 Task: Plan a one-on-one review with your manager on Wednesday.
Action: Mouse moved to (297, 166)
Screenshot: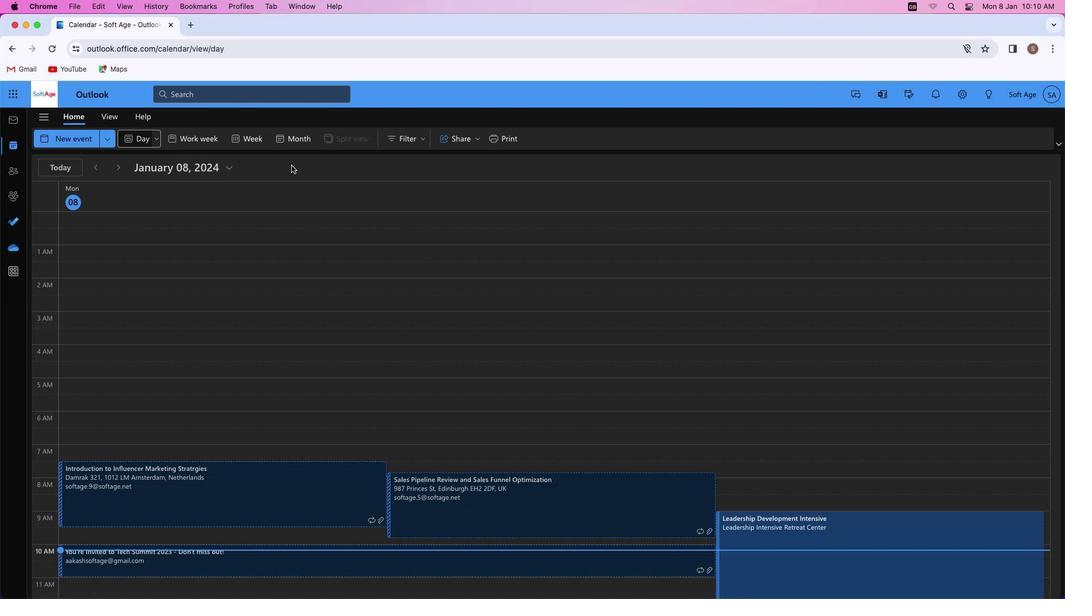 
Action: Mouse pressed left at (297, 166)
Screenshot: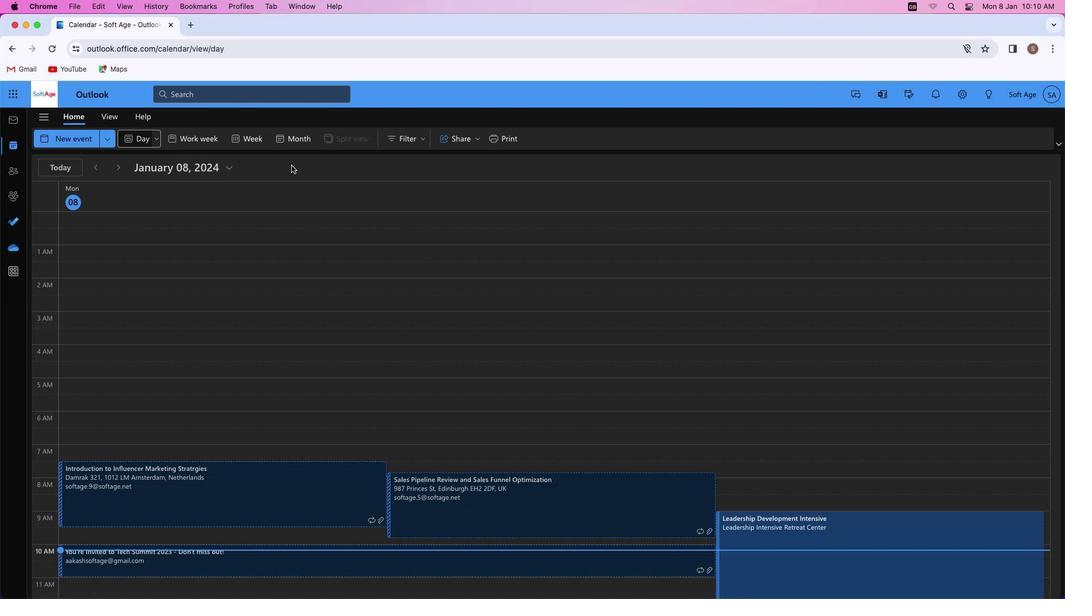 
Action: Mouse moved to (72, 138)
Screenshot: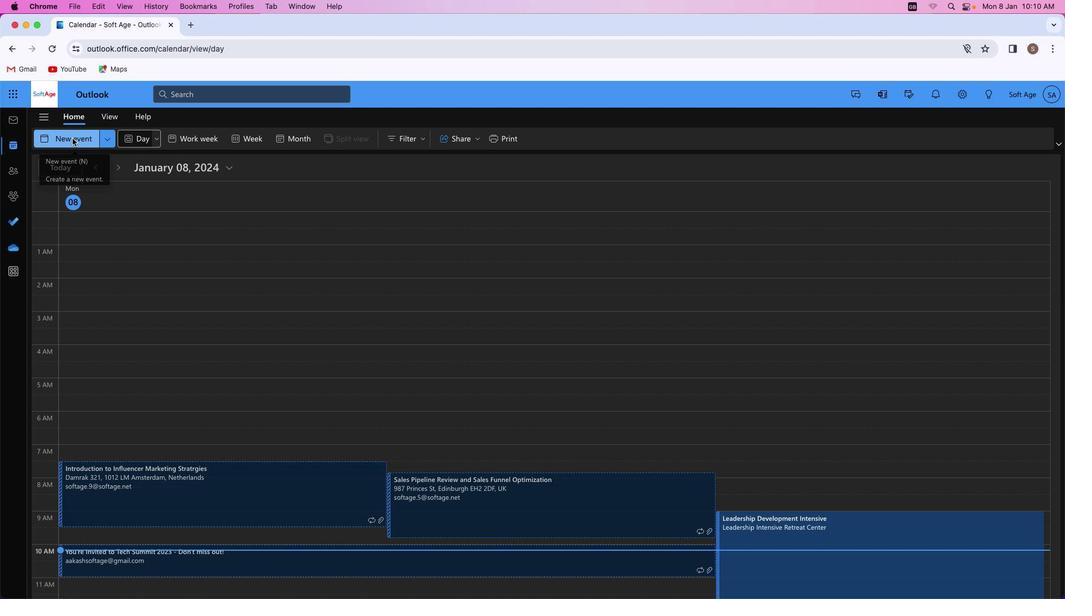 
Action: Mouse pressed left at (72, 138)
Screenshot: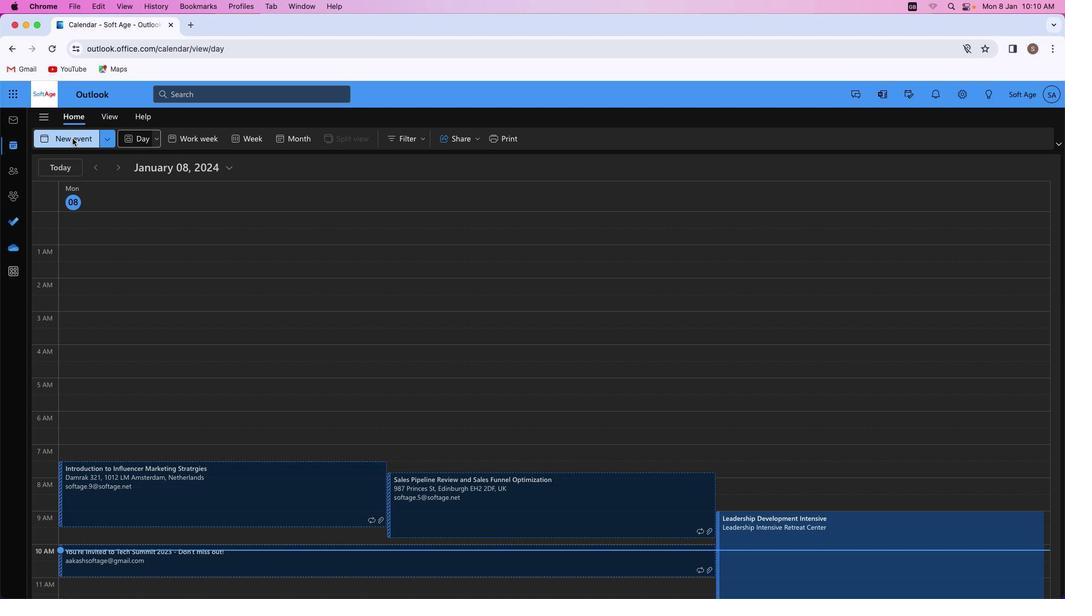 
Action: Mouse moved to (290, 204)
Screenshot: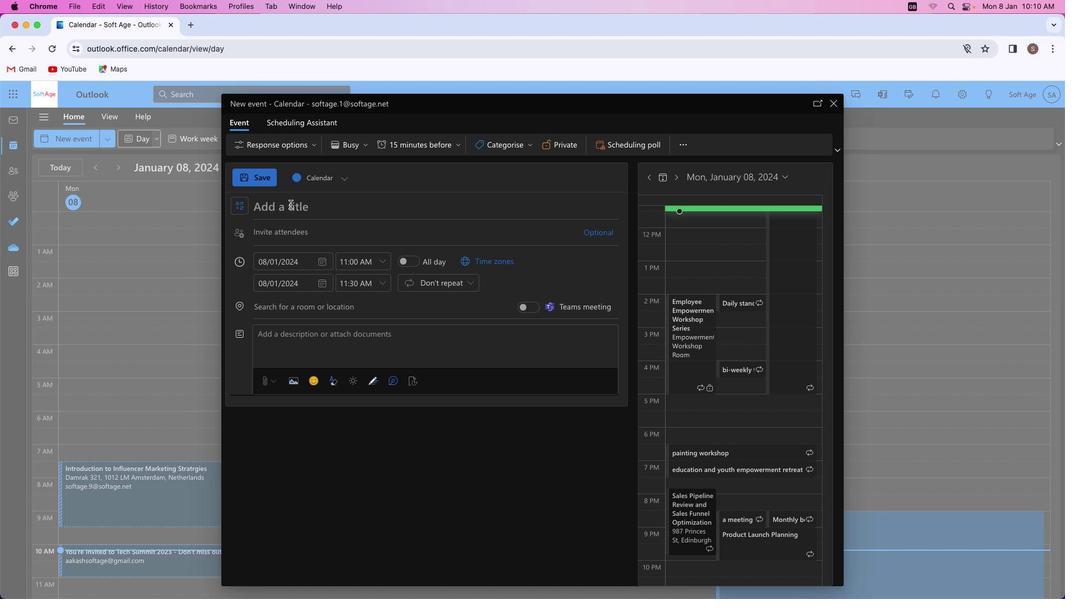 
Action: Key pressed Key.shift_r'M''i''d''w''e''e''k'Key.spaceKey.shift'S''y''n''c'Key.spaceKey.shift'S''e''s''s''i''o''n'Key.space'w''i''t''h'Key.spaceKey.shift_r'M''a''n''a''g''e''r'
Screenshot: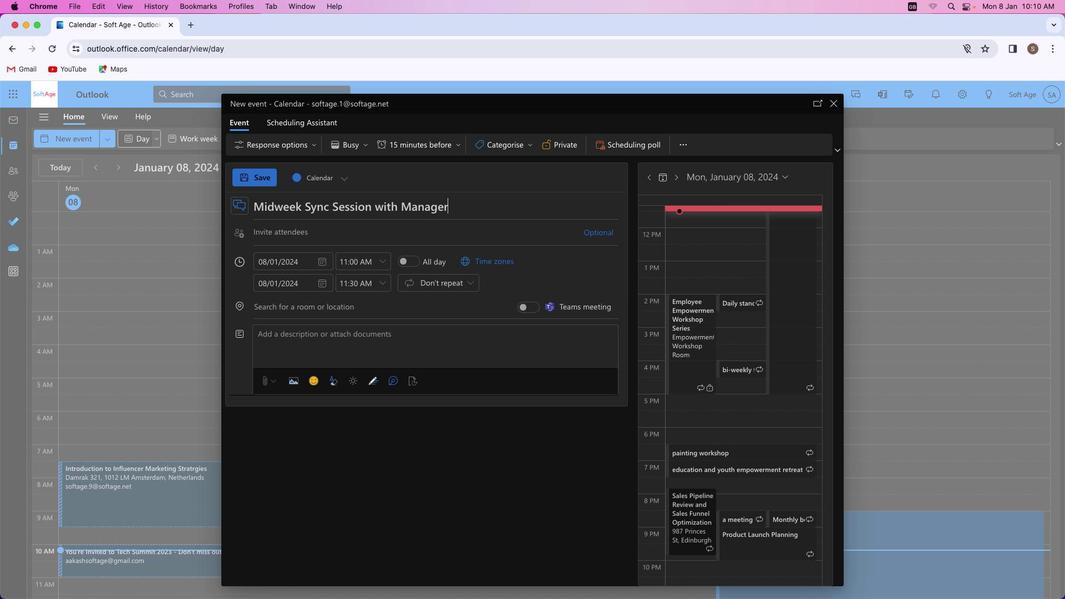 
Action: Mouse moved to (432, 283)
Screenshot: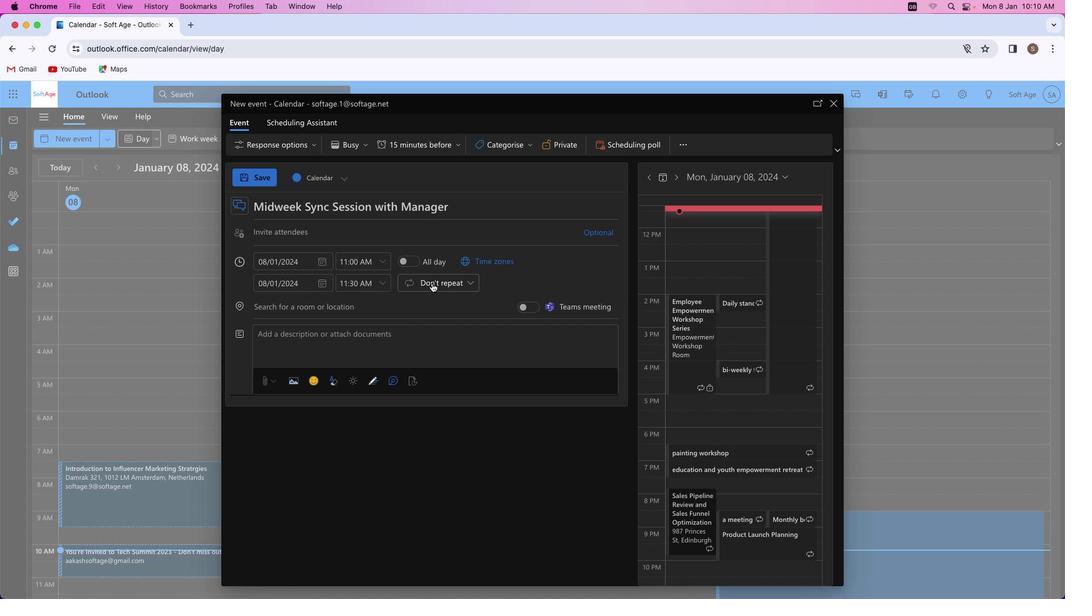
Action: Mouse pressed left at (432, 283)
Screenshot: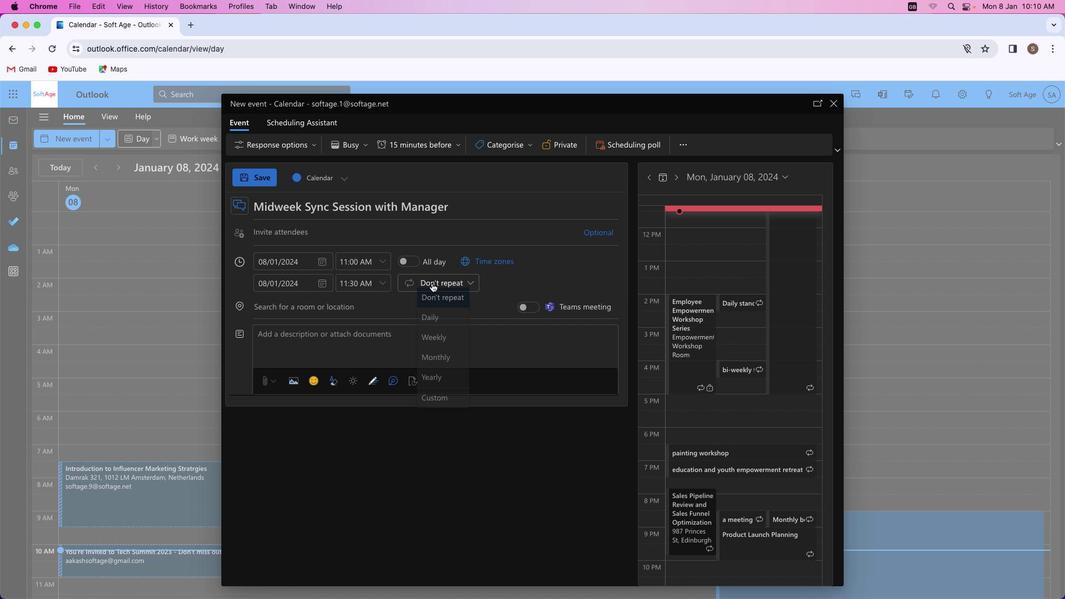 
Action: Mouse moved to (449, 402)
Screenshot: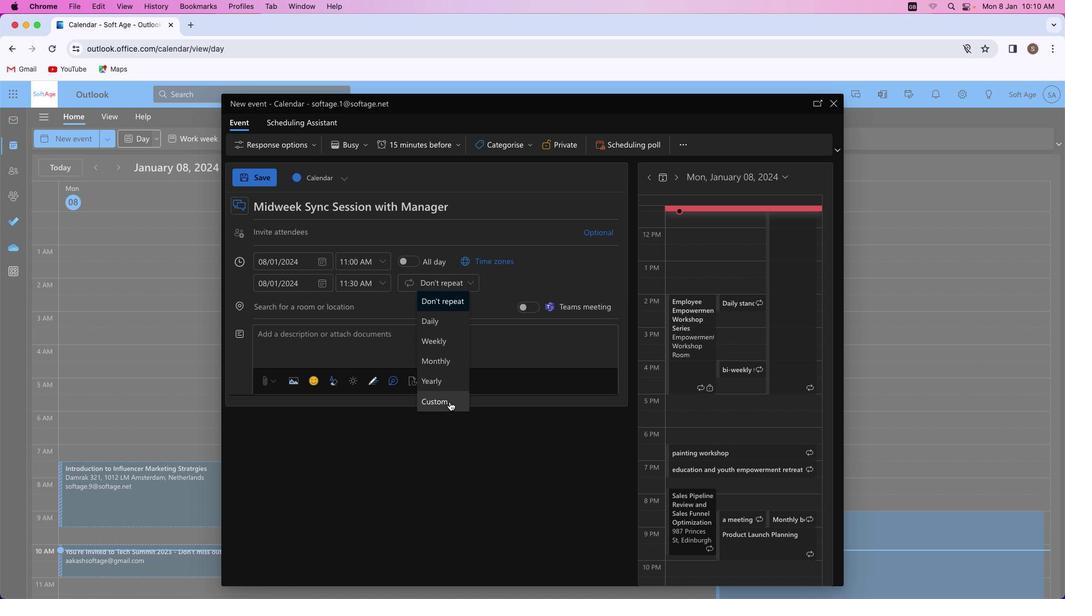 
Action: Mouse pressed left at (449, 402)
Screenshot: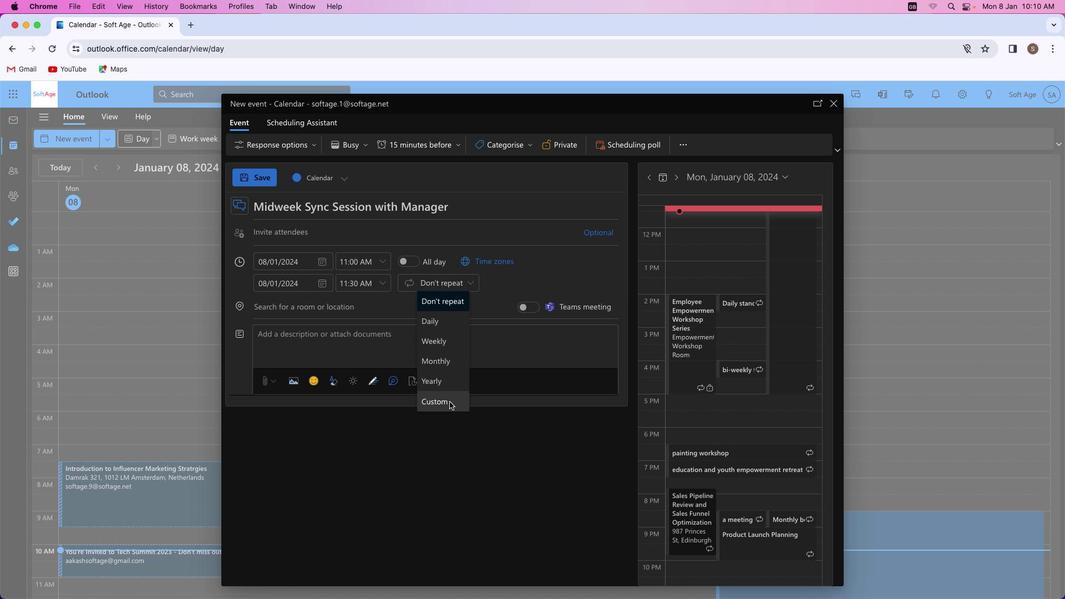 
Action: Mouse moved to (516, 351)
Screenshot: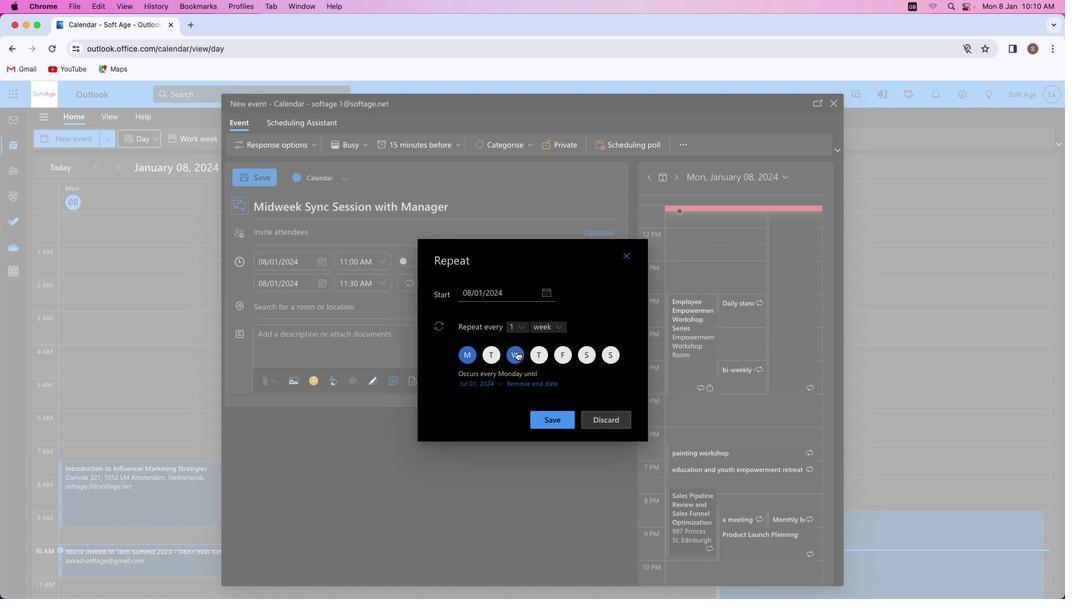 
Action: Mouse pressed left at (516, 351)
Screenshot: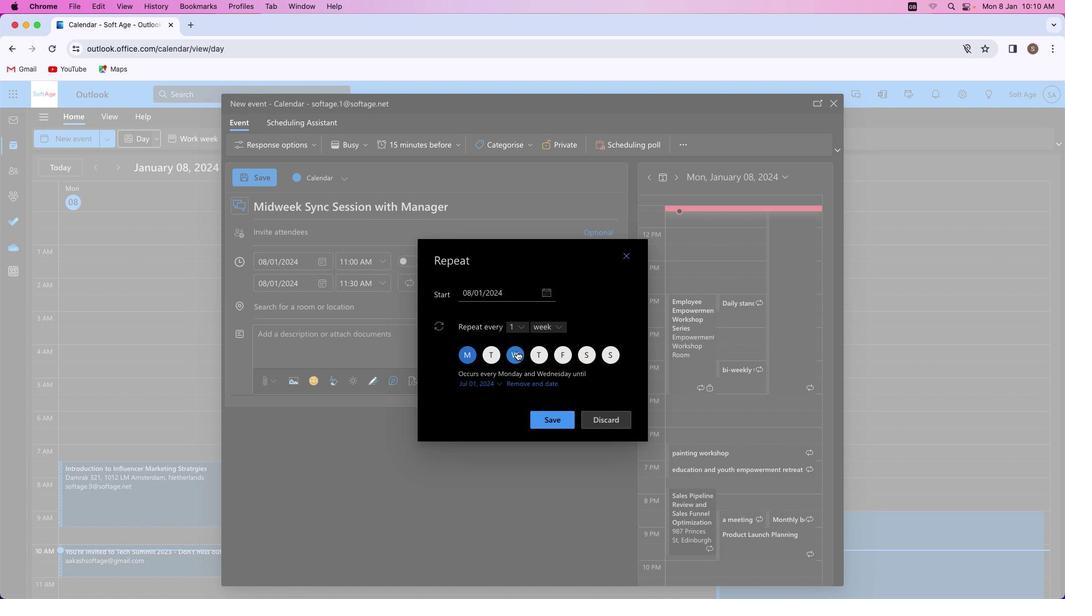 
Action: Mouse moved to (545, 416)
Screenshot: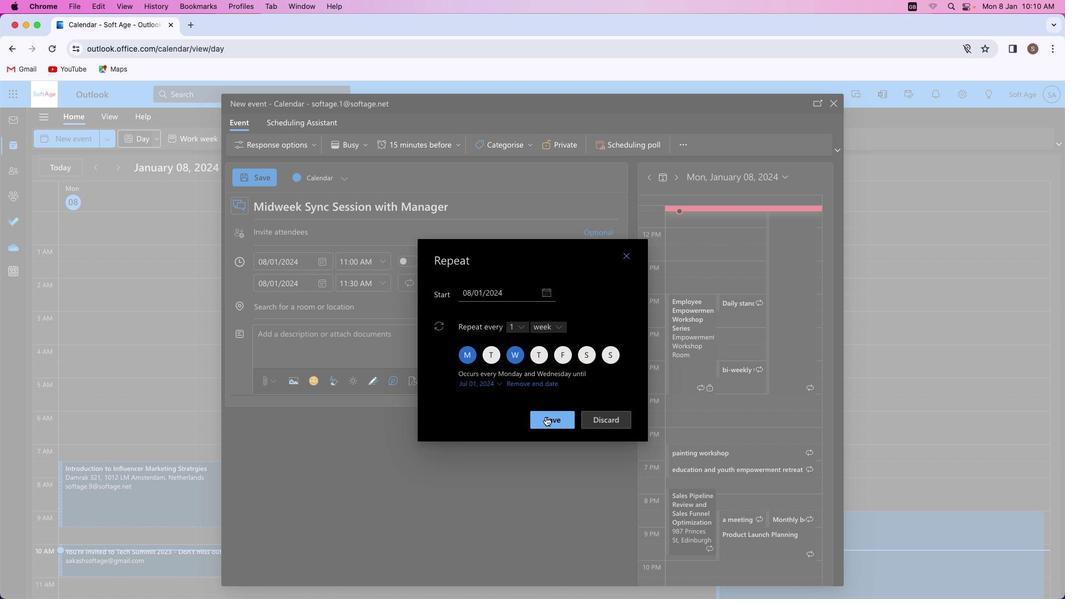 
Action: Mouse pressed left at (545, 416)
Screenshot: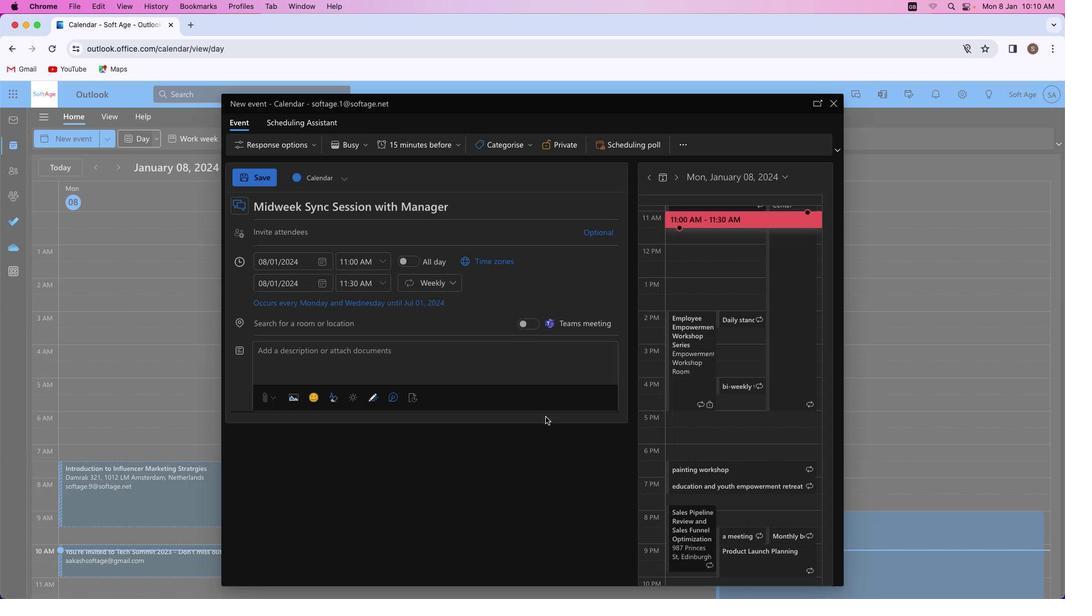 
Action: Mouse moved to (442, 280)
Screenshot: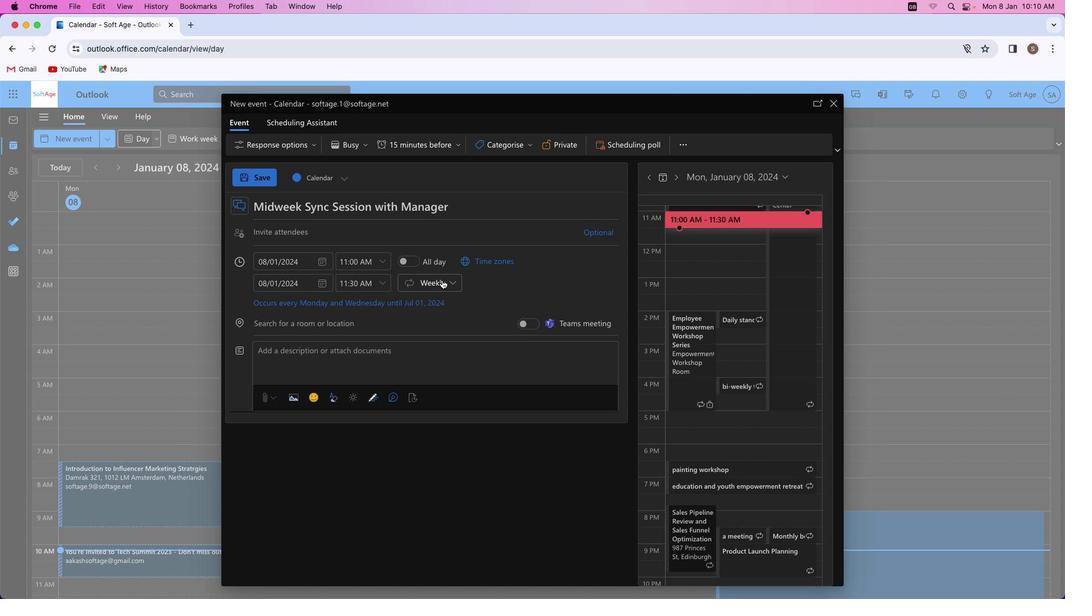 
Action: Mouse pressed left at (442, 280)
Screenshot: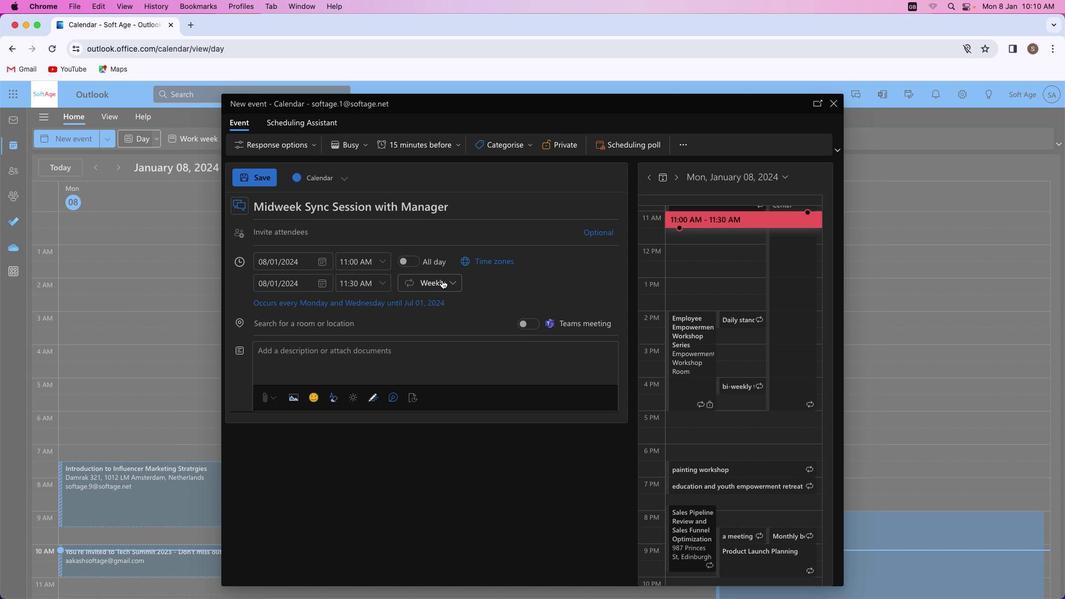 
Action: Mouse moved to (438, 399)
Screenshot: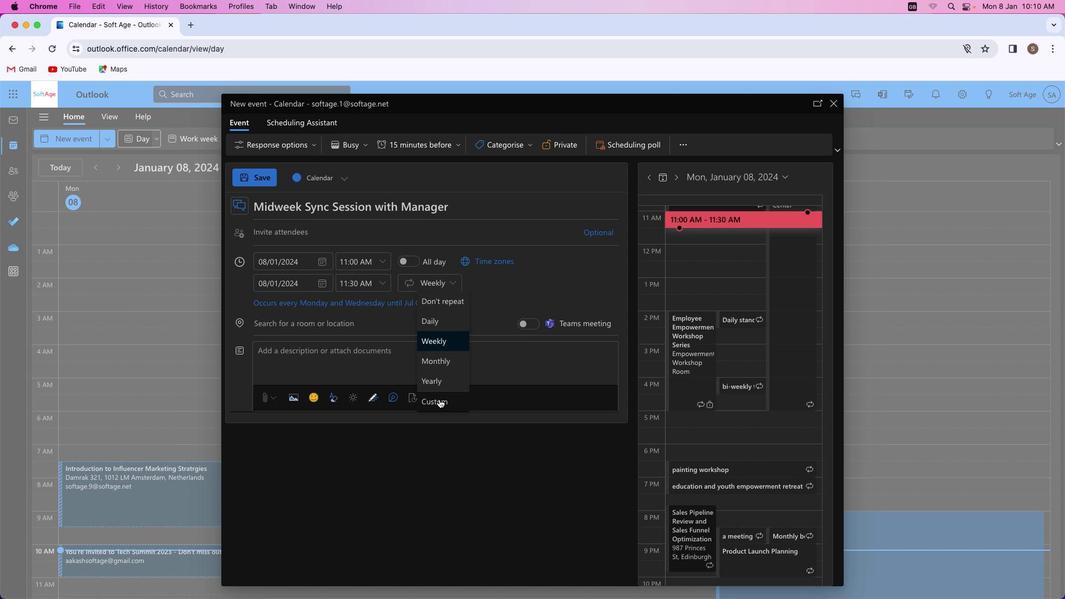 
Action: Mouse pressed left at (438, 399)
Screenshot: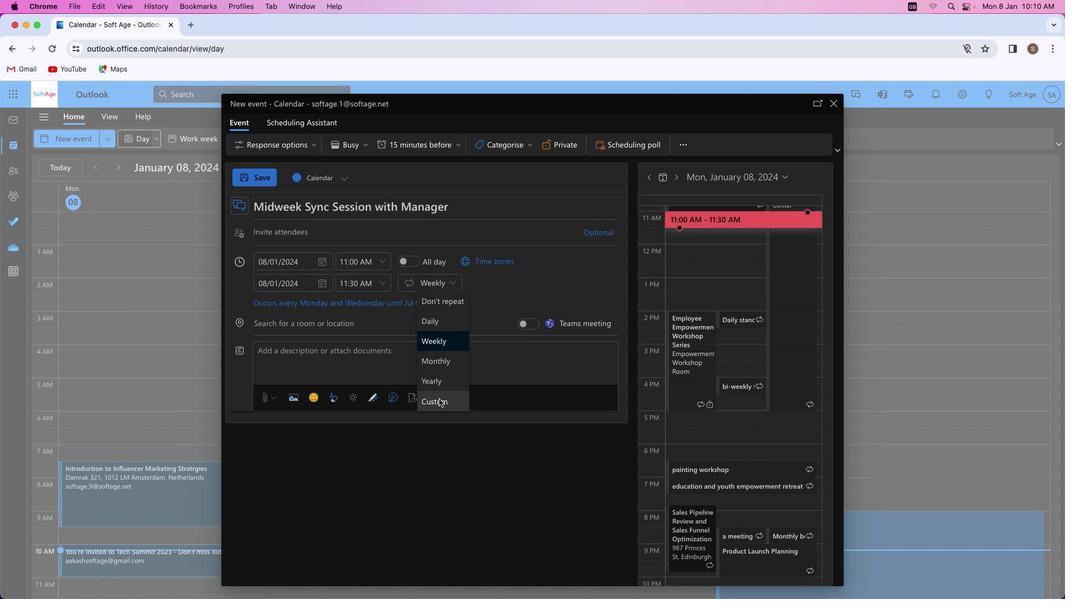 
Action: Mouse moved to (467, 359)
Screenshot: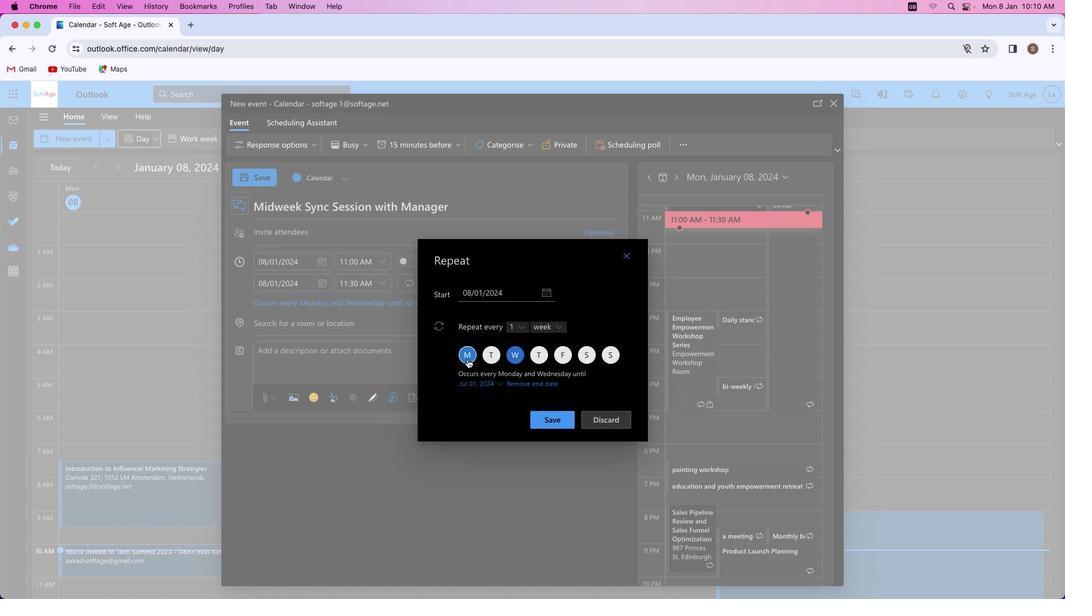 
Action: Mouse pressed left at (467, 359)
Screenshot: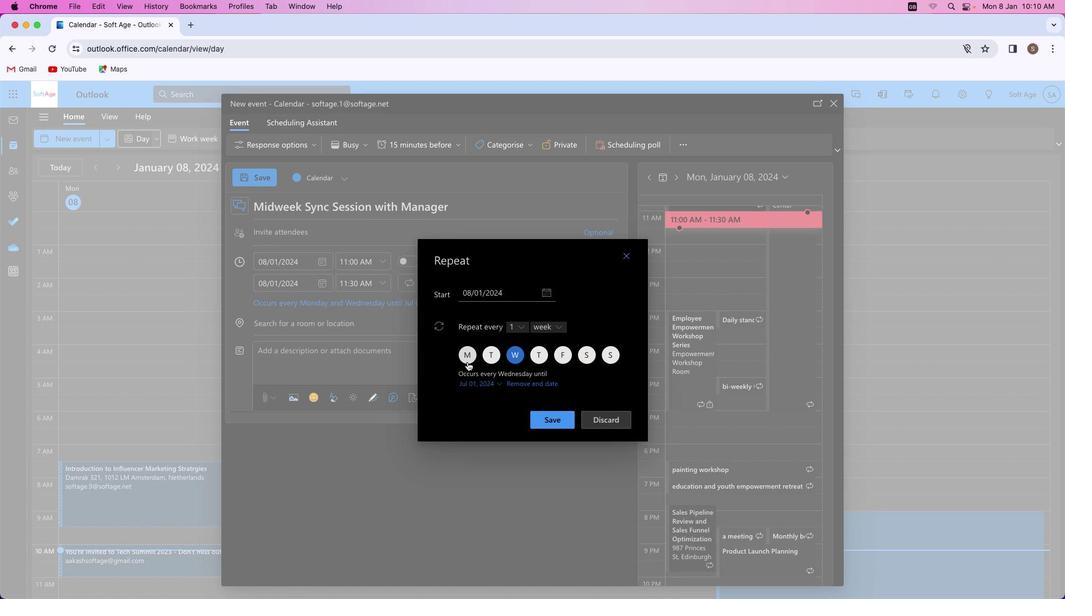 
Action: Mouse moved to (543, 418)
Screenshot: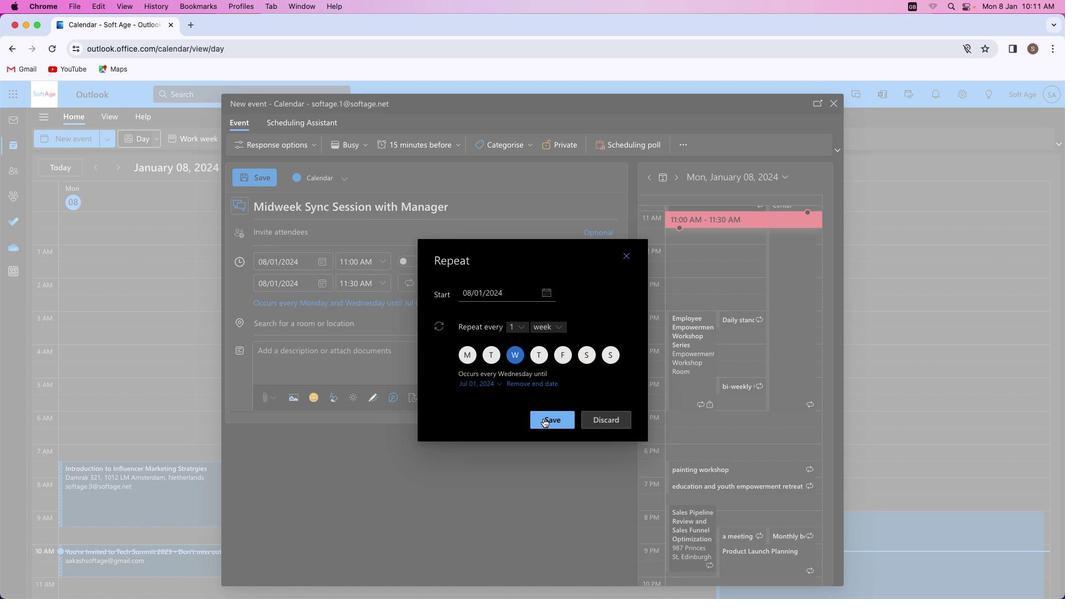 
Action: Mouse pressed left at (543, 418)
Screenshot: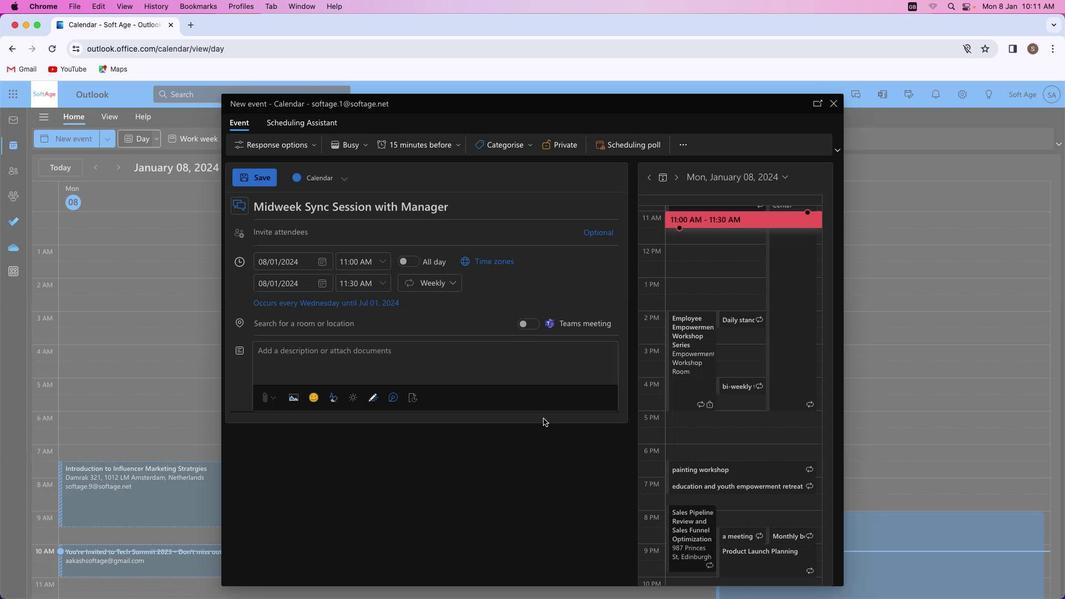 
Action: Mouse moved to (361, 352)
Screenshot: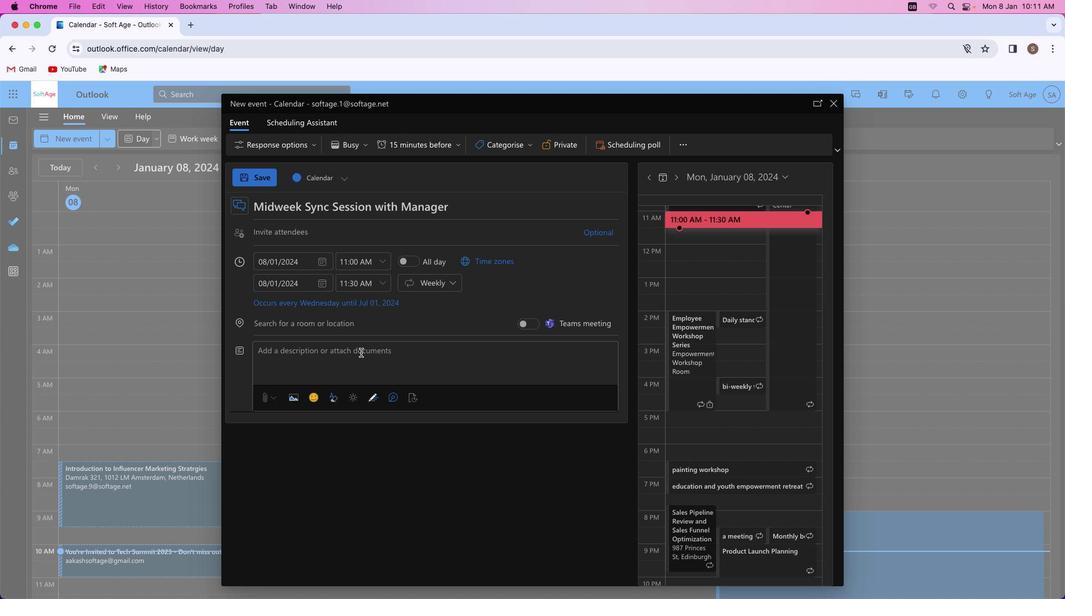 
Action: Mouse pressed left at (361, 352)
Screenshot: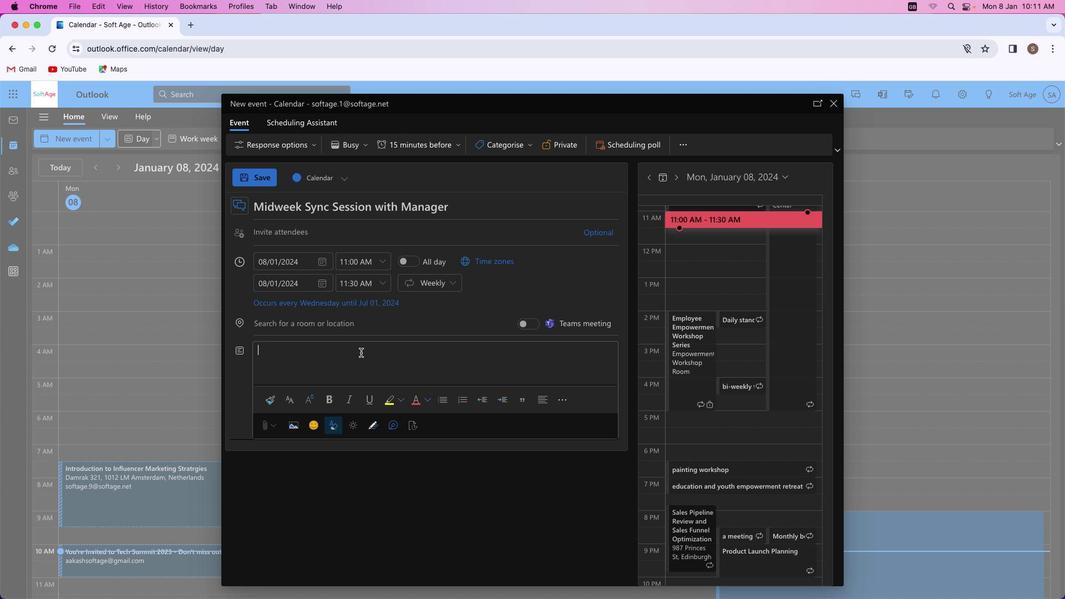 
Action: Key pressed Key.shift'E''l''e''v''a''t''e'Key.space'y''o''u''r'Key.space'p''r''o''f''e''s''s''i''o''n''a''l'Key.space'j''o''u''r''n''e''y'Key.space'w''i''t''h'Key.space'a'Key.space'f''o''c''u''s''e''d'Key.space'o''n''e''-''o''n''-''o''n''e'Key.space'r''e''v''i''e''w'Key.space'w''i''t''h'Key.space'y''o''u''r'Key.space'm''a''n''a''g''e''r'Key.space'e''v''e''r''y'Key.spaceKey.shift'W''e''d''n''e''s''d''a''y''.'Key.spaceKey.shift'C''o''l''l''a''b''o''r''a''t''e'','Key.space's'Key.backspace'd''i''s''c''u''s''s'Key.space'g''o''a''l''s'','Key.space'a''n''d'Key.space'g''a''i''n'Key.space'v''a''l''u''a''b''l''e'Key.space'i''n''s''i''g''h''t''s'Key.space'f''o''r'Key.space'g''r''o''w''t''h'Key.space'a''n''d'Key.space's''u''c''c''e''s''s''.'
Screenshot: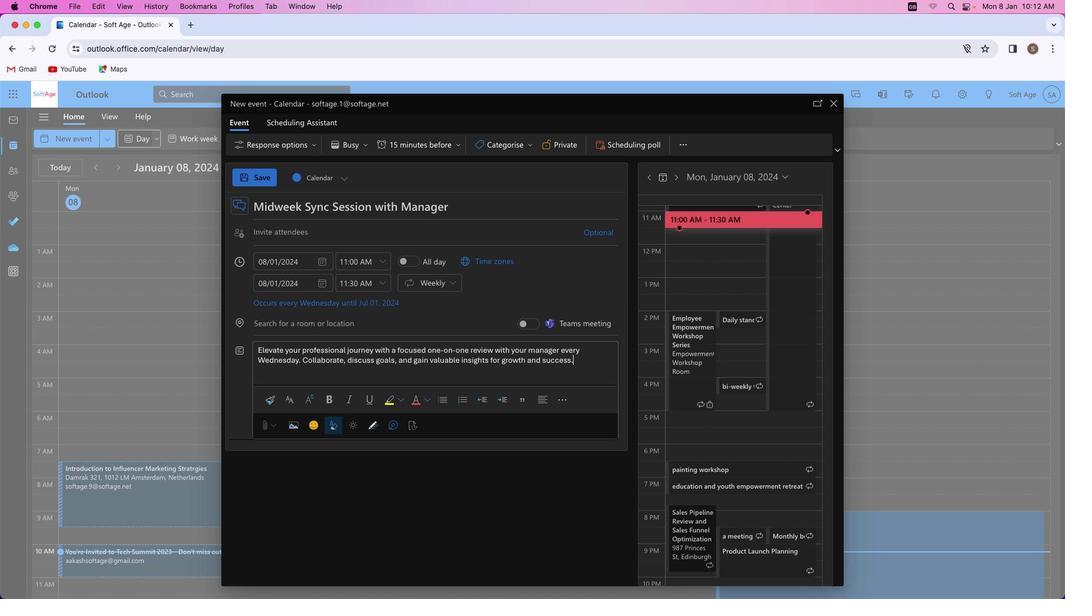 
Action: Mouse moved to (427, 350)
Screenshot: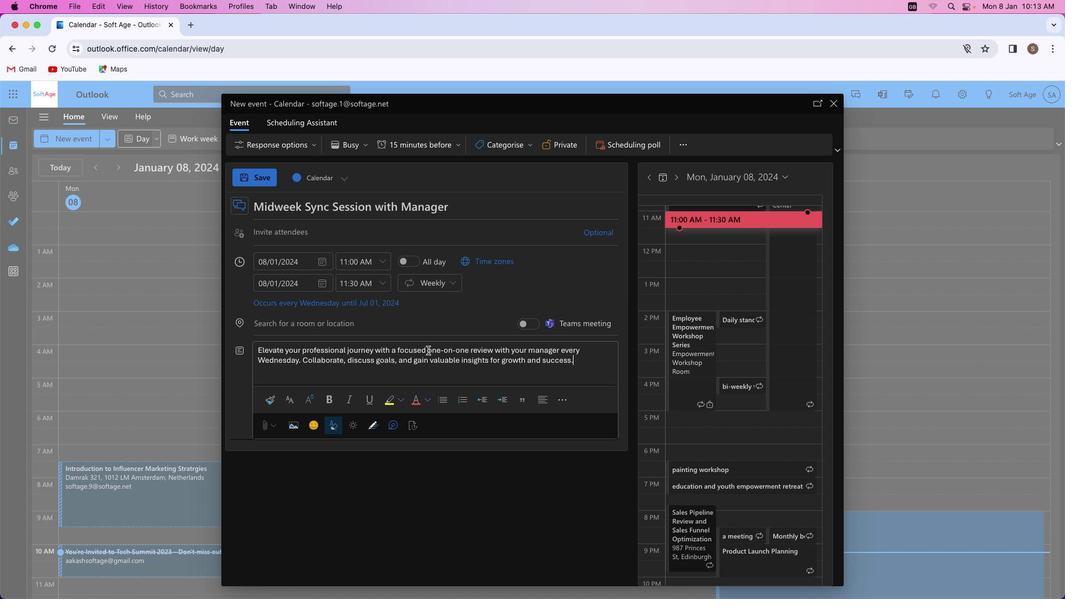 
Action: Mouse pressed left at (427, 350)
Screenshot: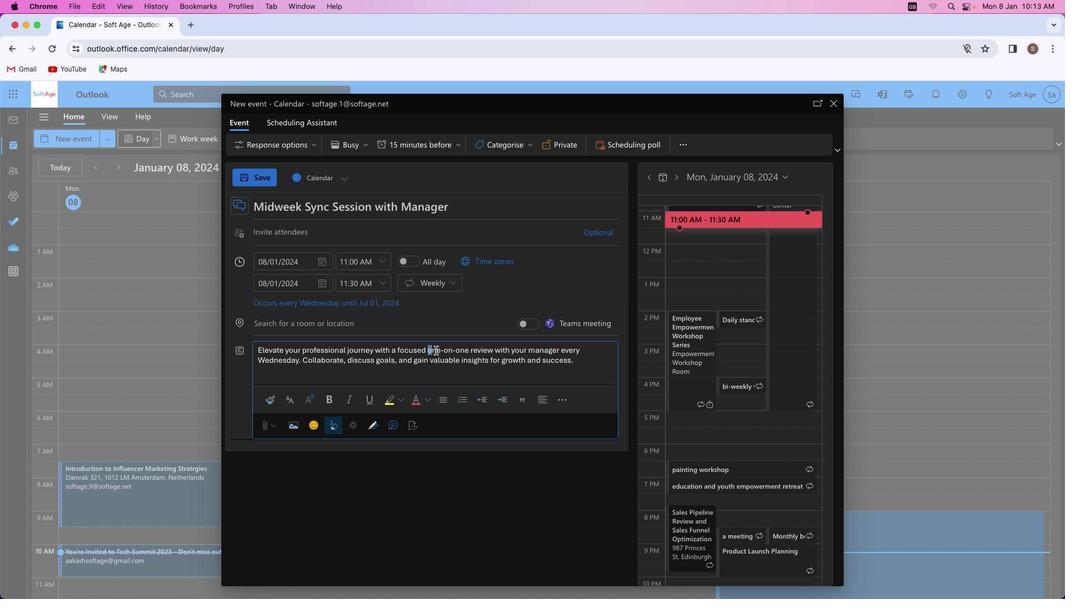 
Action: Mouse moved to (328, 402)
Screenshot: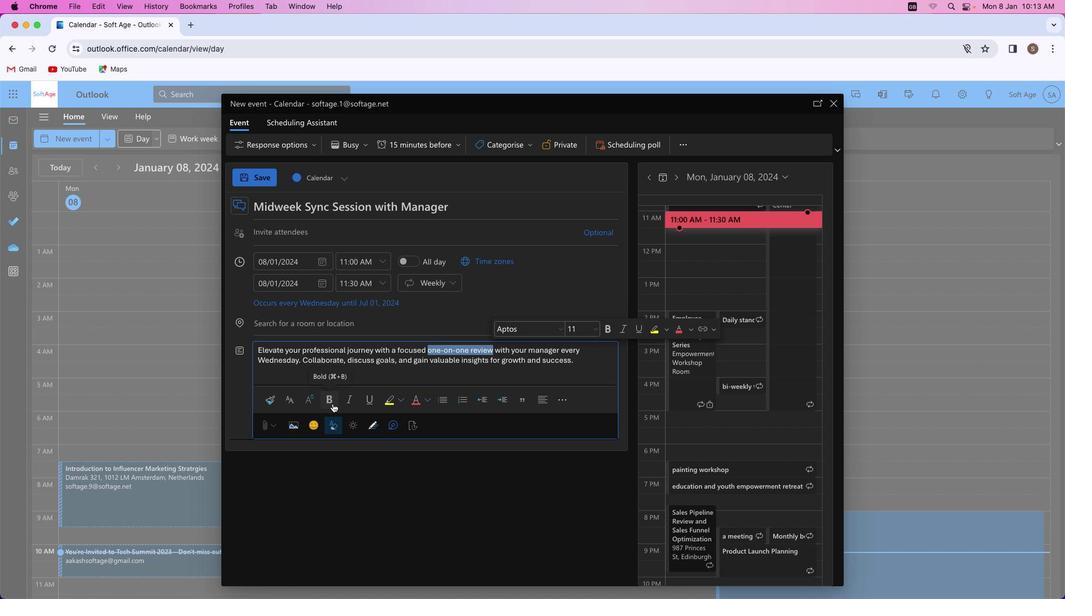 
Action: Mouse pressed left at (328, 402)
Screenshot: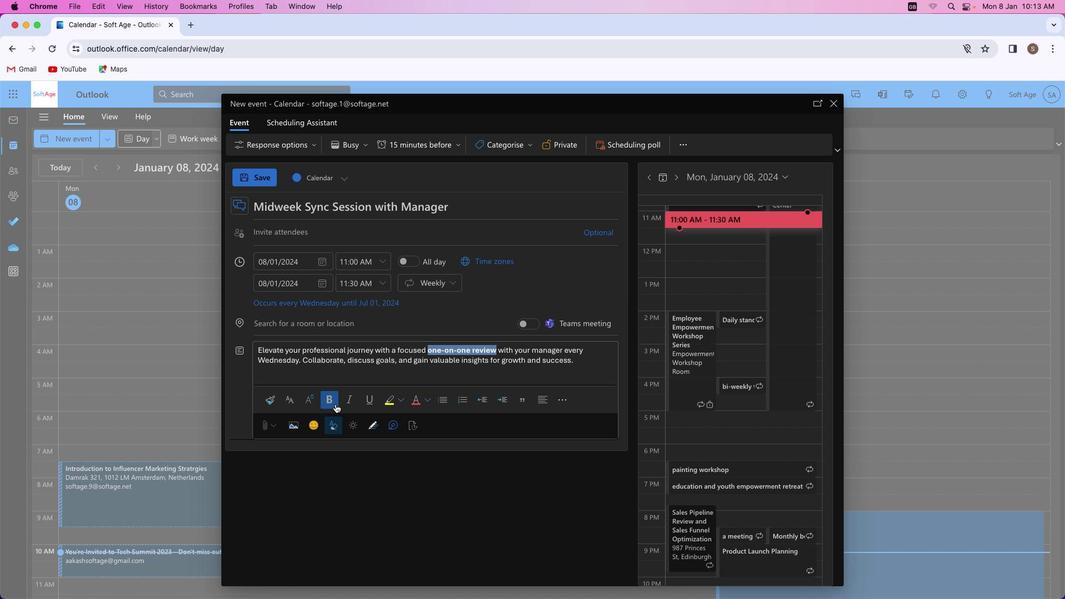 
Action: Mouse moved to (346, 401)
Screenshot: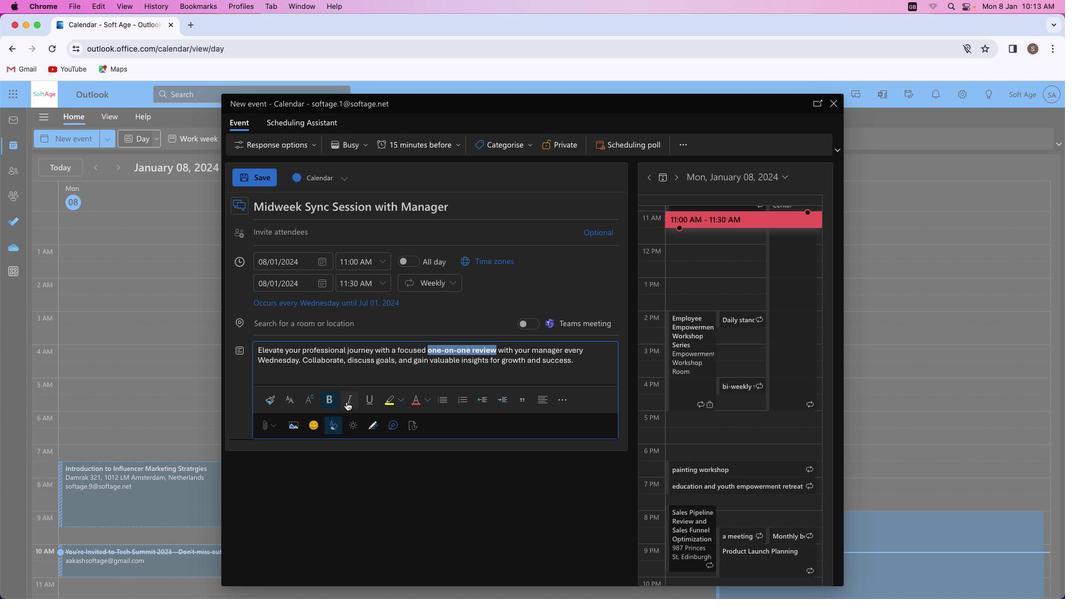 
Action: Mouse pressed left at (346, 401)
Screenshot: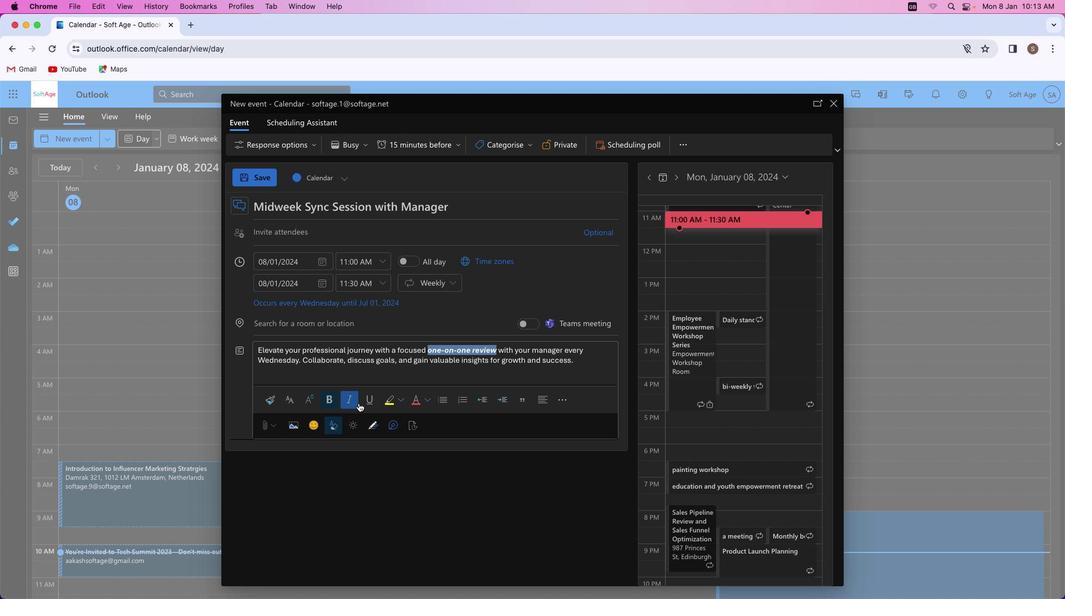 
Action: Mouse moved to (512, 372)
Screenshot: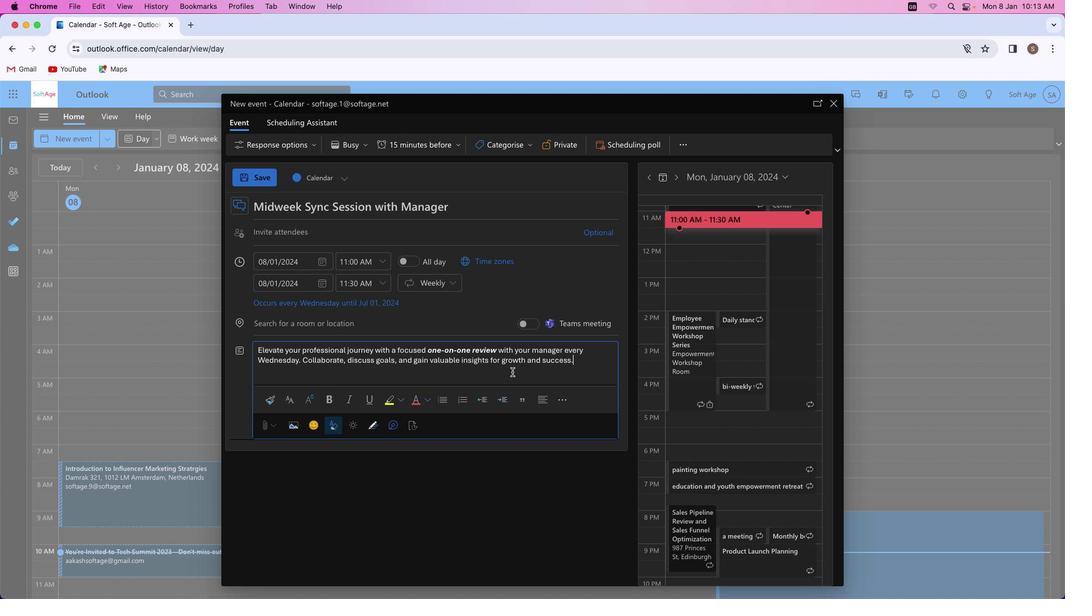 
Action: Mouse pressed left at (512, 372)
Screenshot: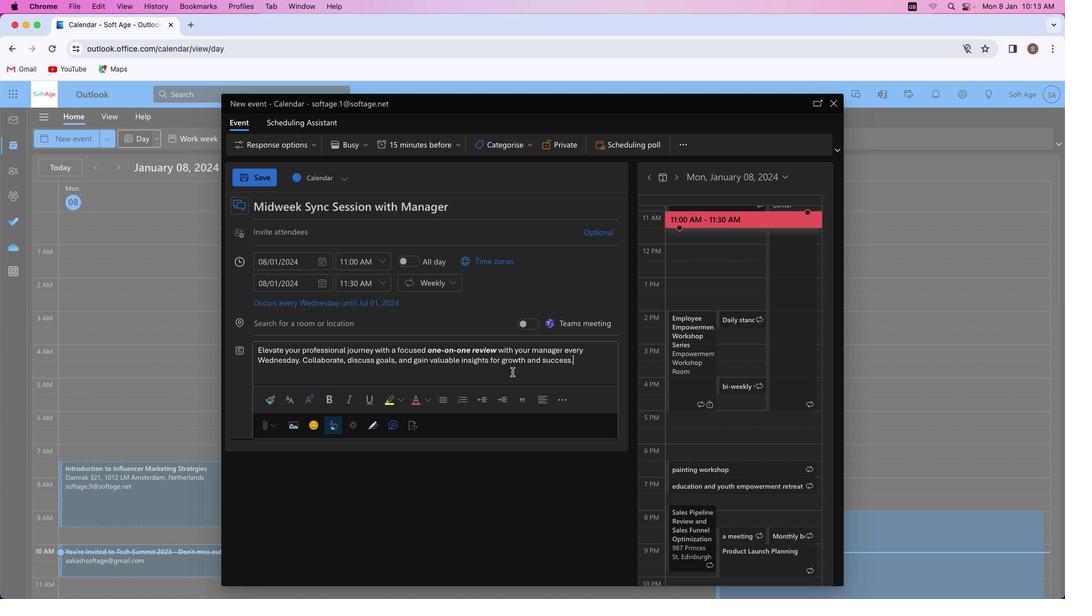 
Action: Mouse moved to (563, 348)
Screenshot: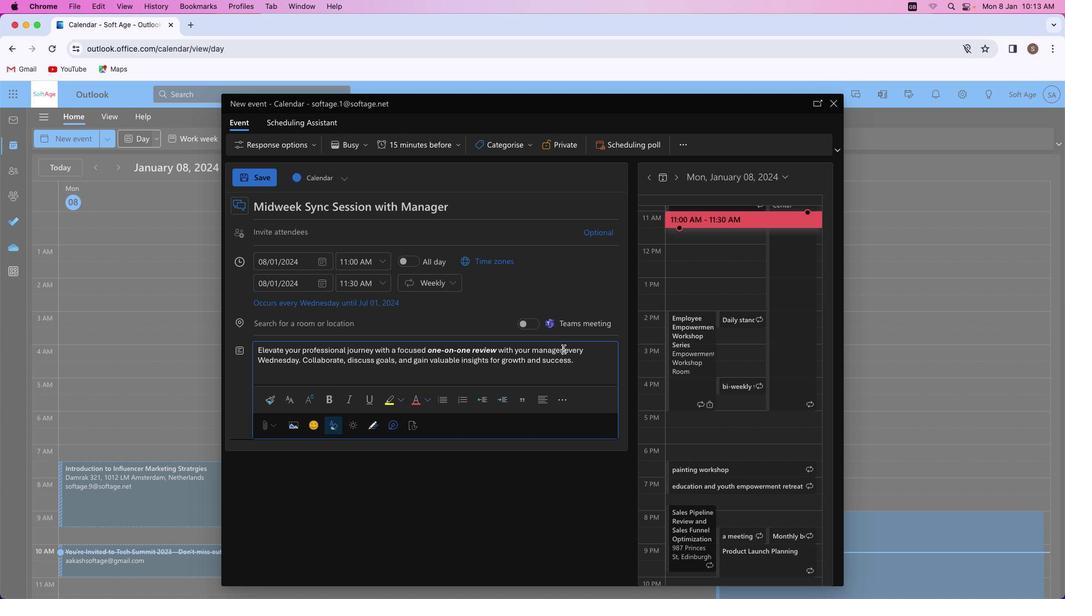 
Action: Mouse pressed left at (563, 348)
Screenshot: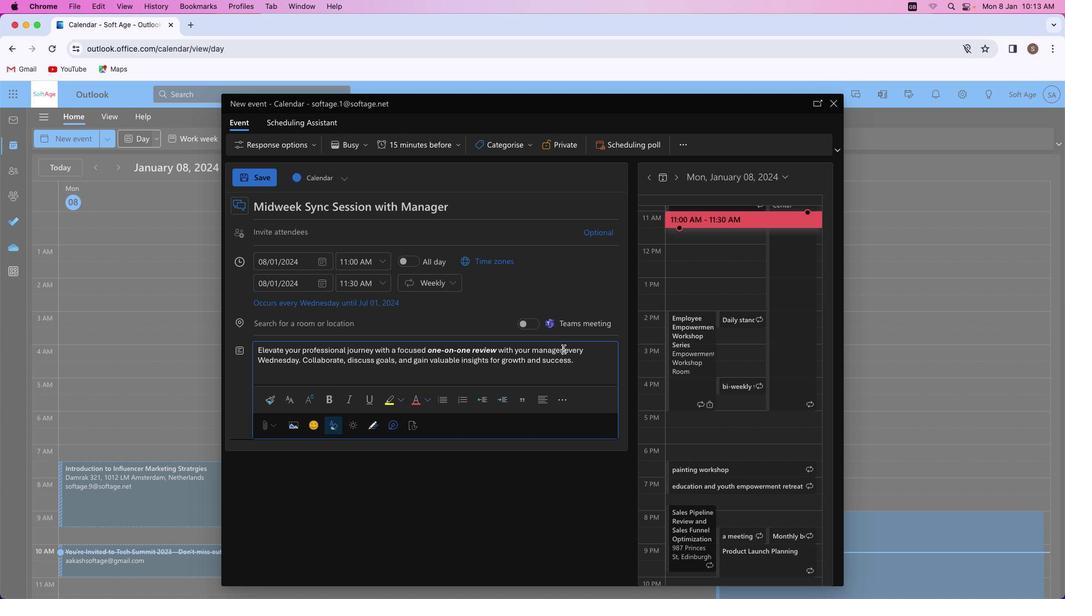 
Action: Mouse moved to (334, 401)
Screenshot: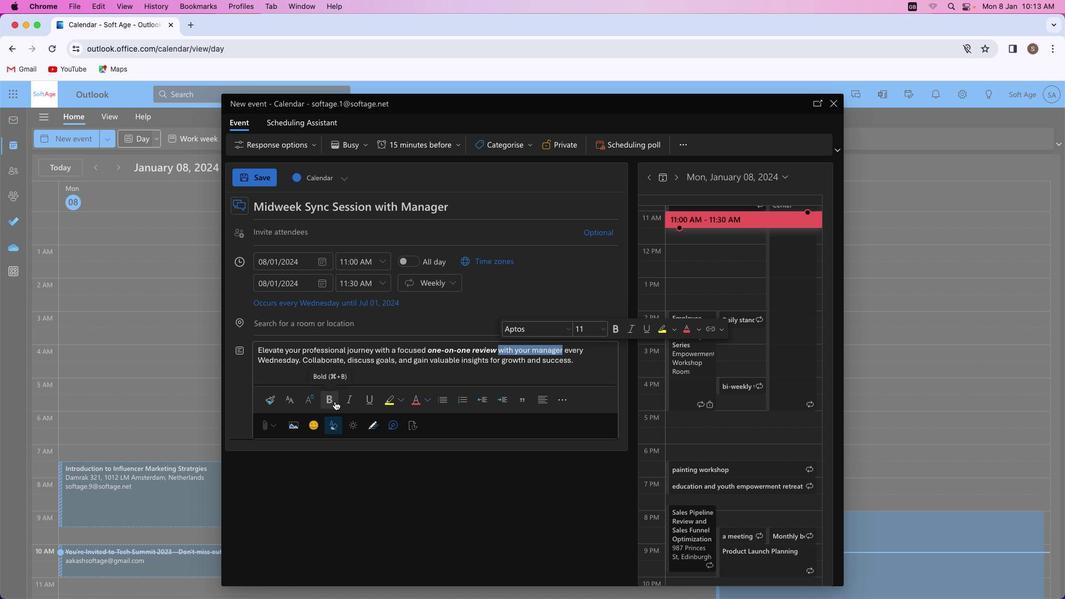 
Action: Mouse pressed left at (334, 401)
Screenshot: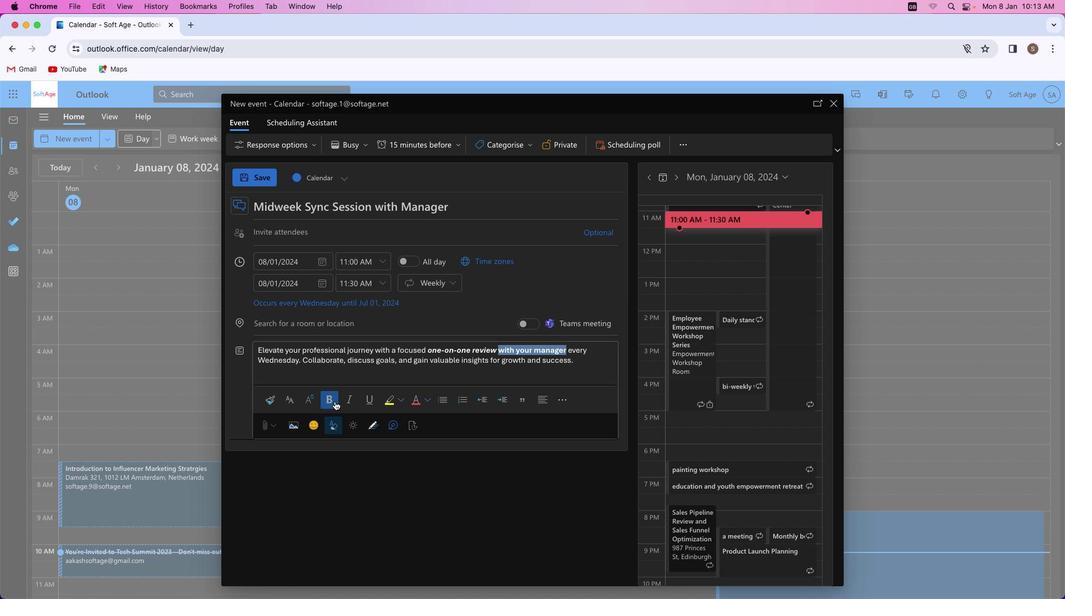
Action: Mouse moved to (347, 399)
Screenshot: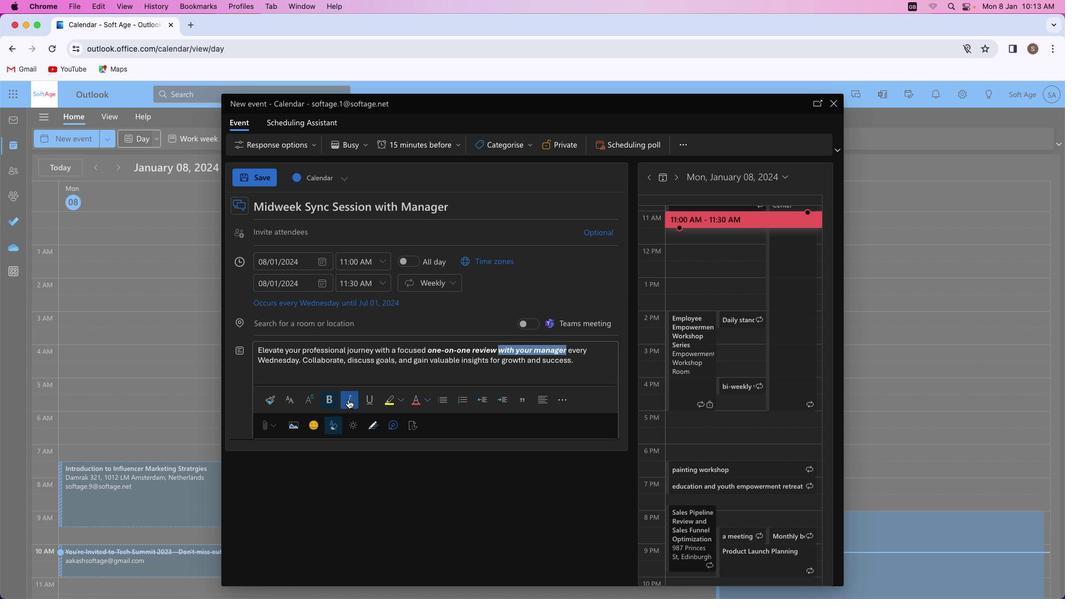 
Action: Mouse pressed left at (347, 399)
Screenshot: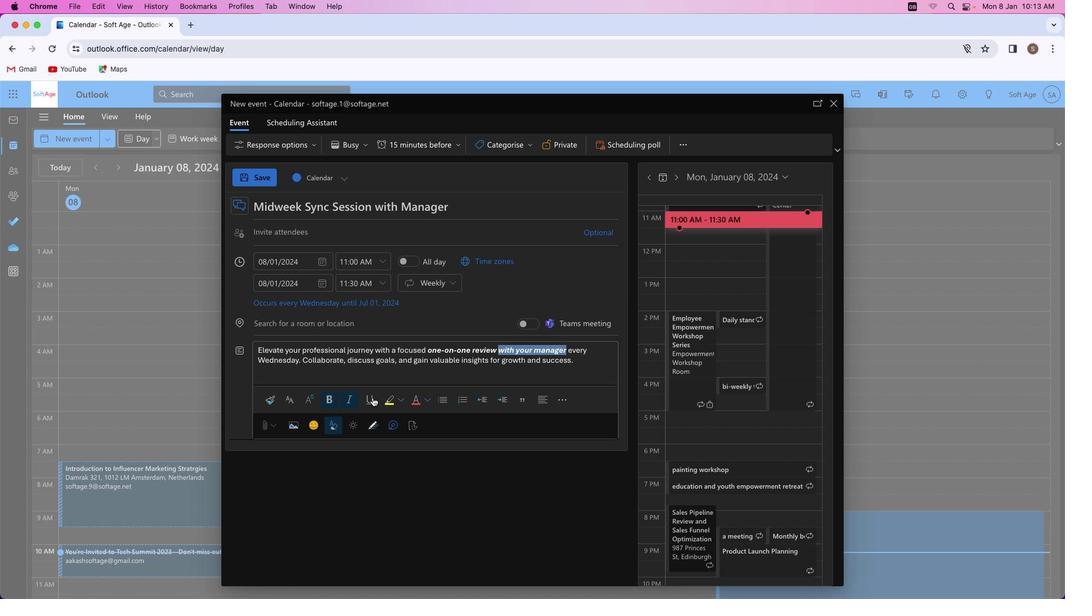 
Action: Mouse moved to (527, 368)
Screenshot: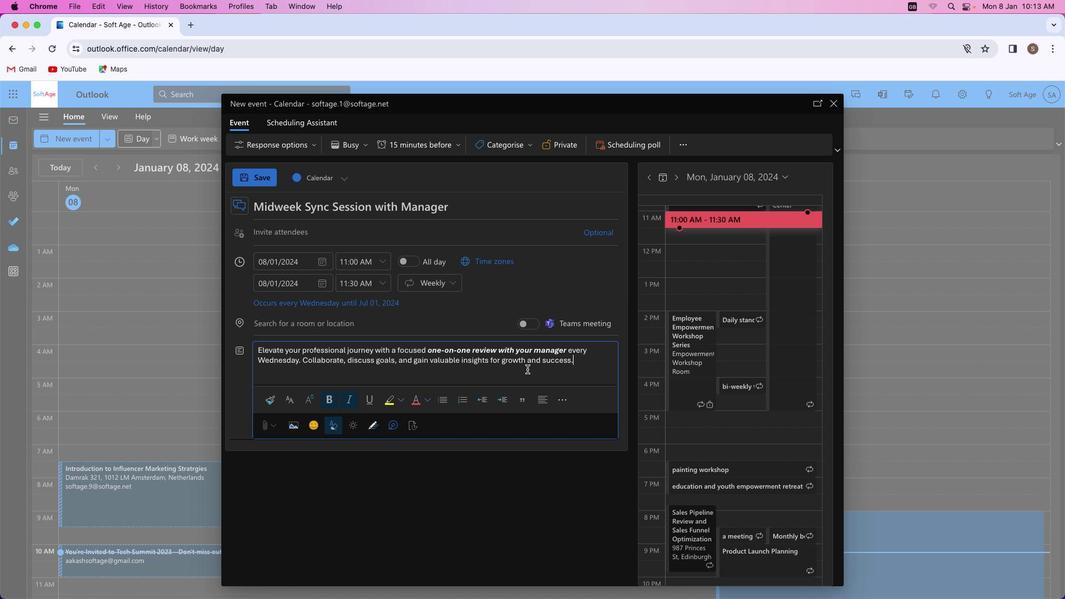 
Action: Mouse pressed left at (527, 368)
Screenshot: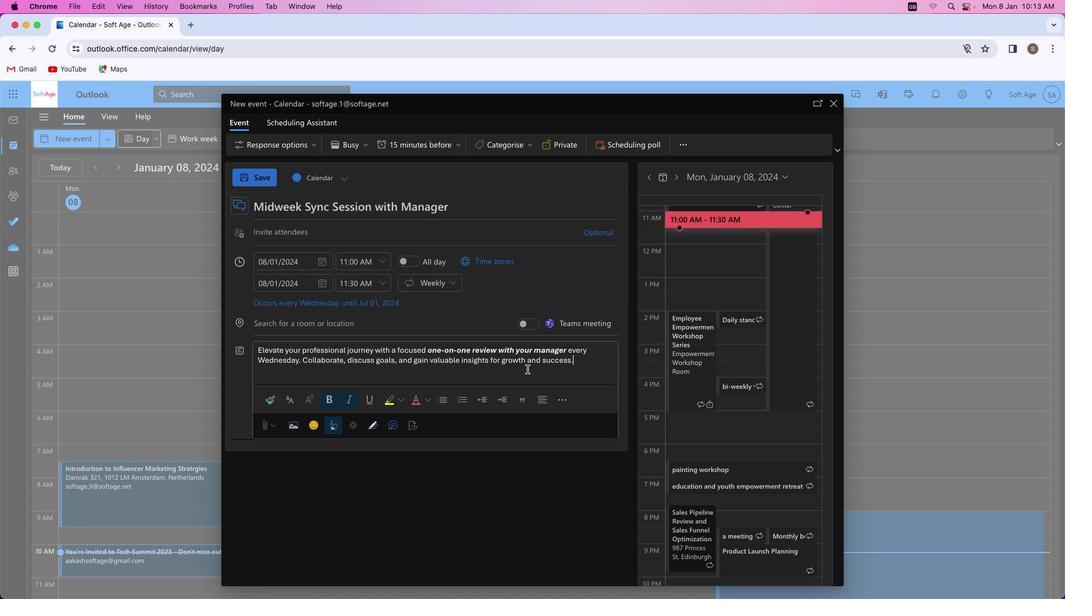 
Action: Mouse moved to (298, 360)
Screenshot: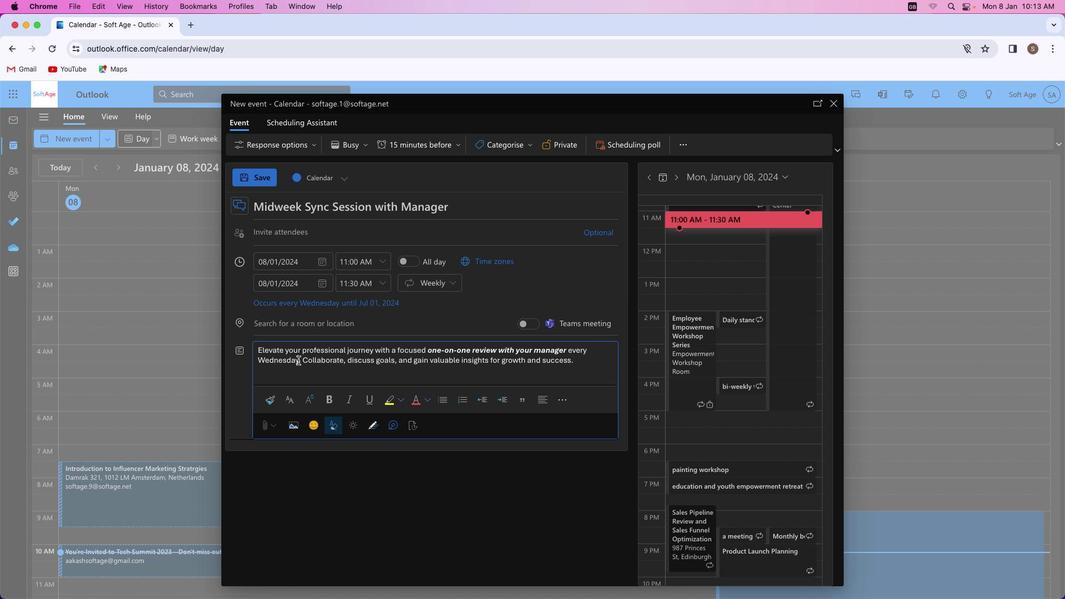 
Action: Mouse pressed left at (298, 360)
Screenshot: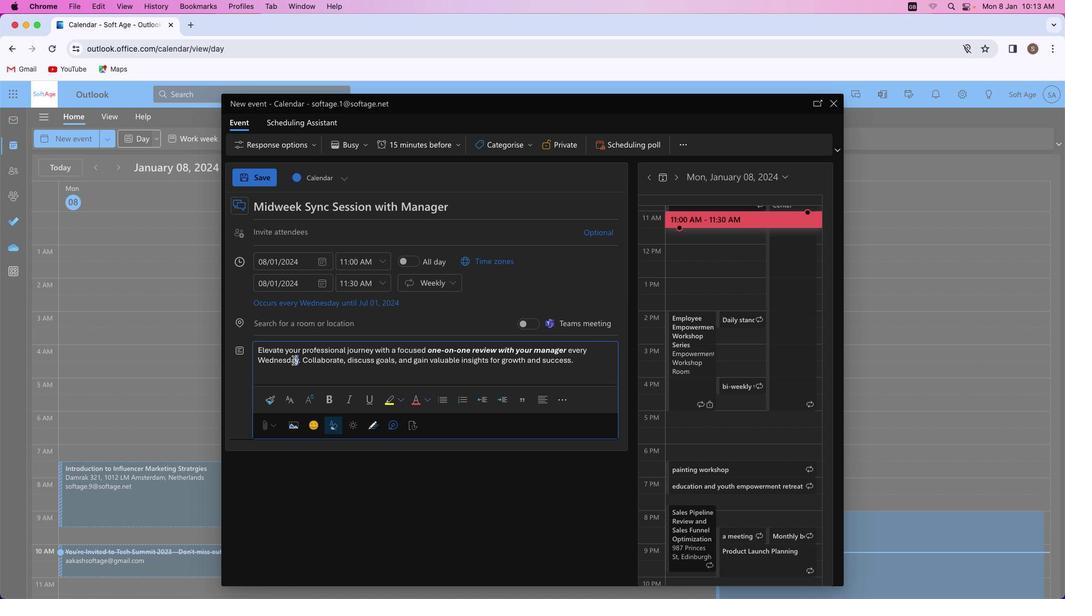 
Action: Mouse moved to (327, 401)
Screenshot: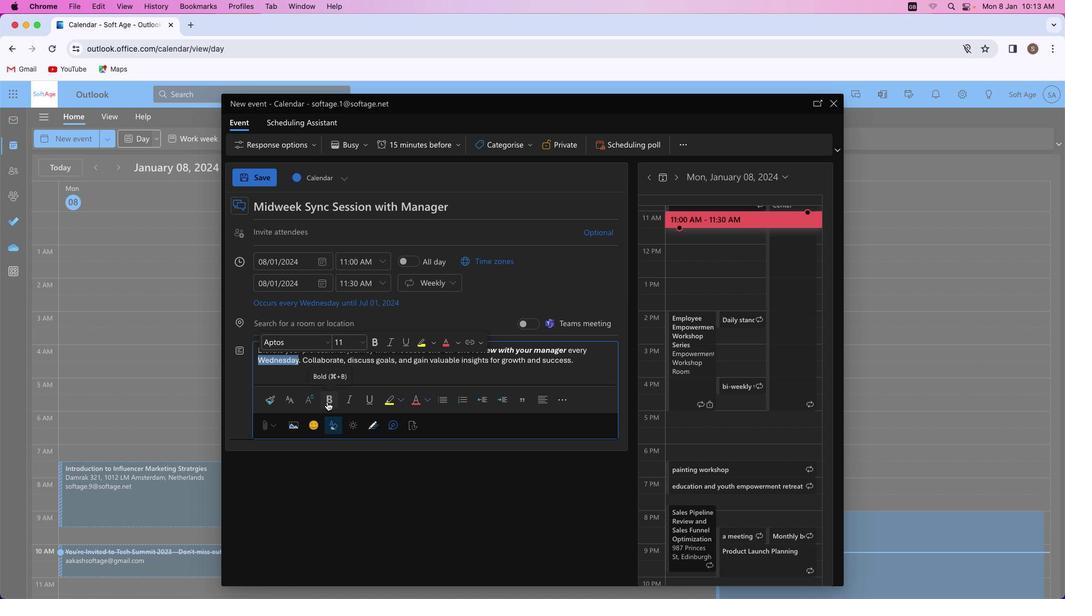 
Action: Mouse pressed left at (327, 401)
Screenshot: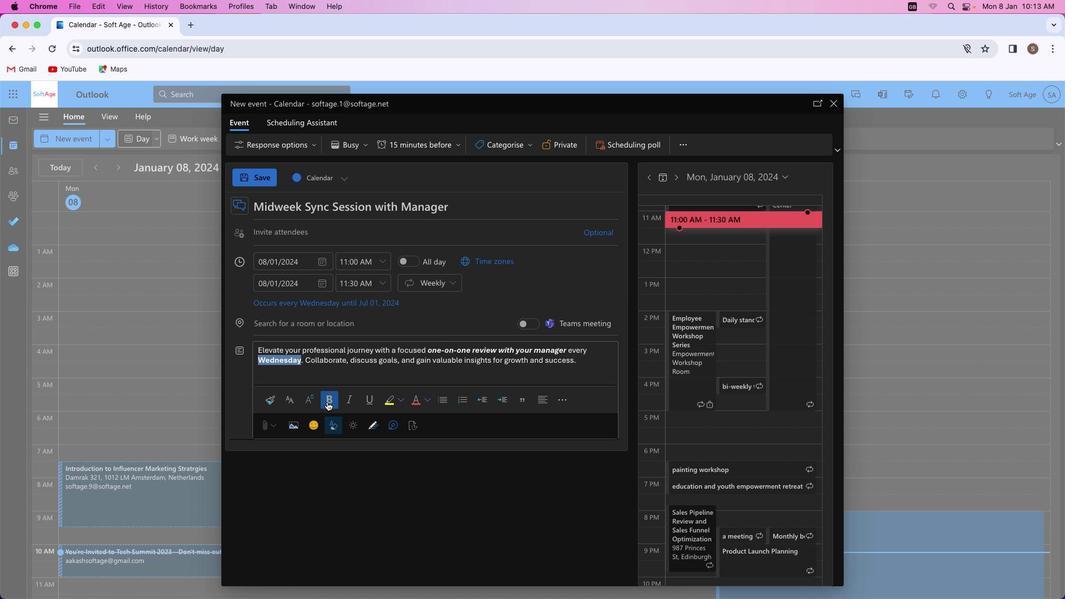 
Action: Mouse moved to (400, 398)
Screenshot: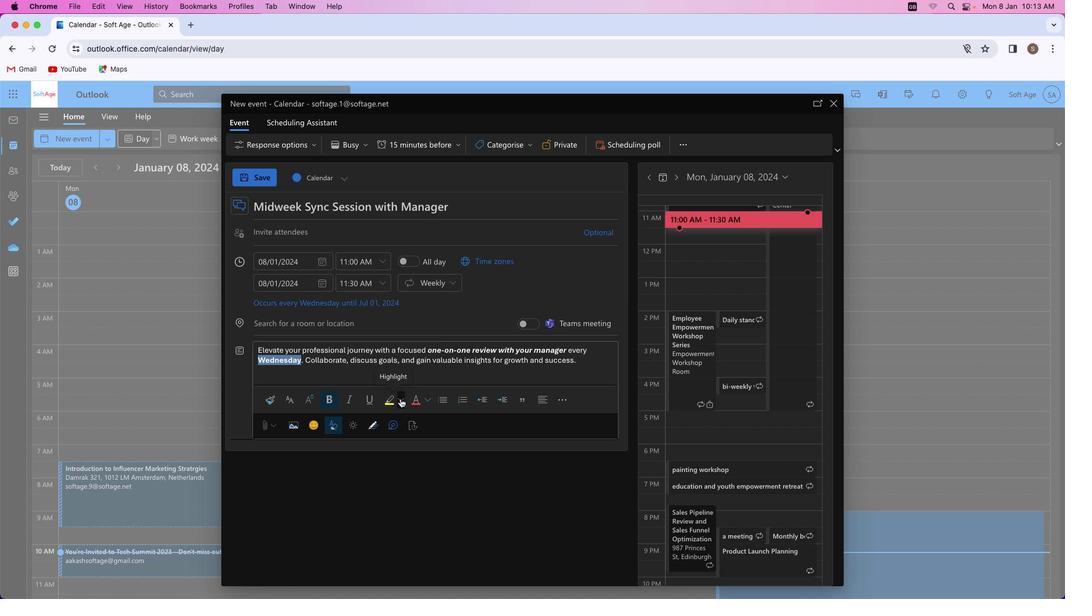 
Action: Mouse pressed left at (400, 398)
Screenshot: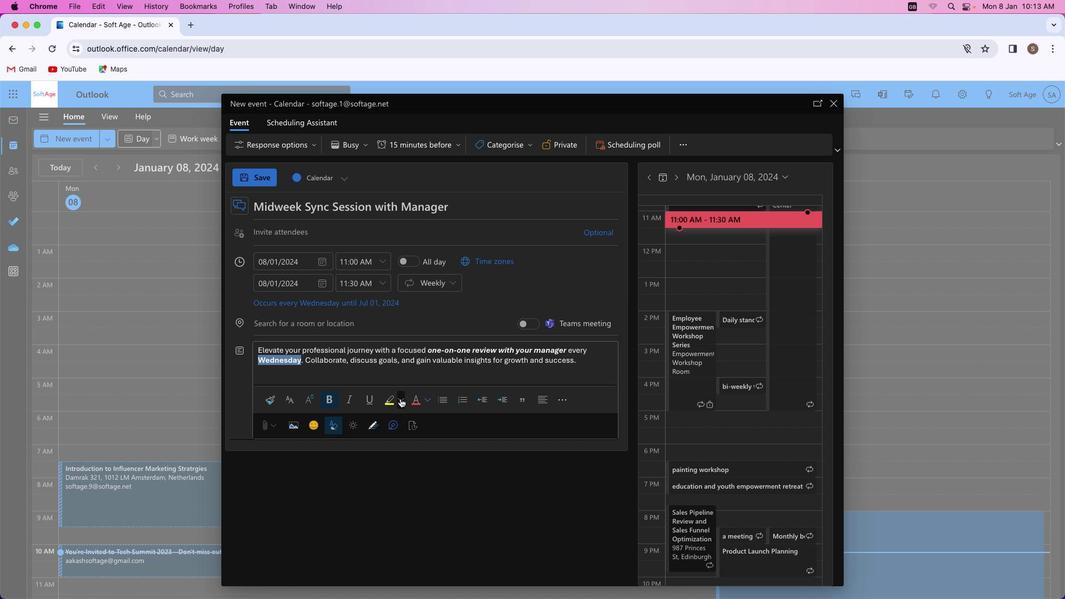 
Action: Mouse moved to (392, 422)
Screenshot: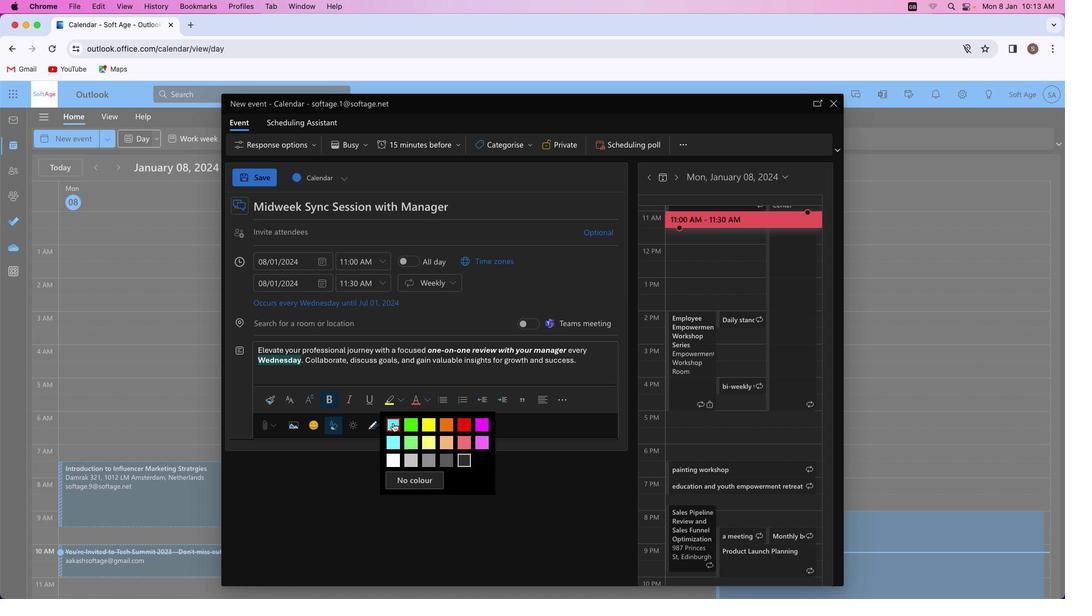 
Action: Mouse pressed left at (392, 422)
Screenshot: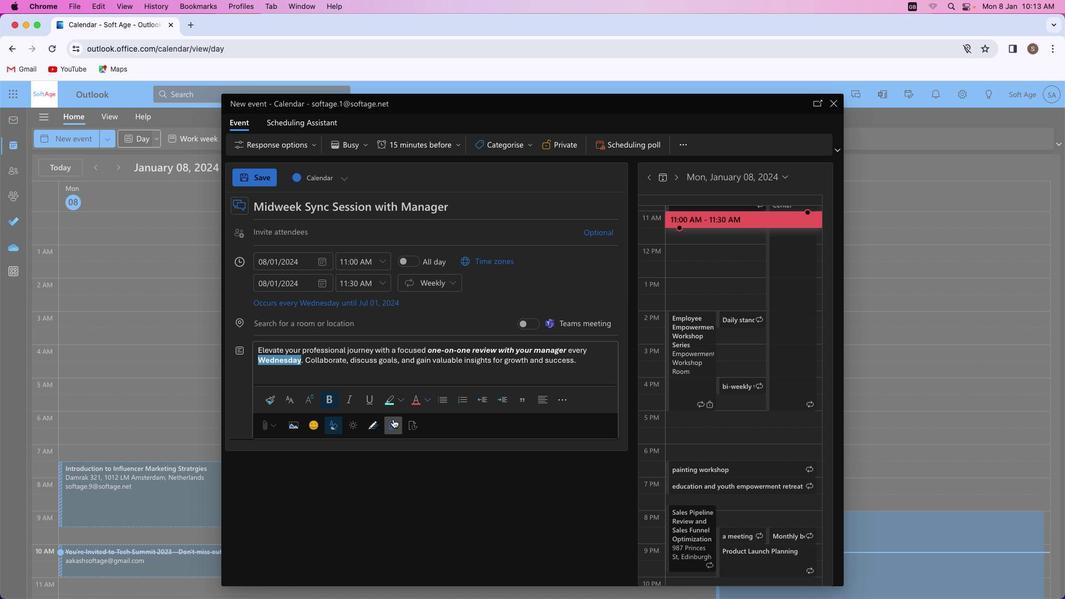 
Action: Mouse moved to (396, 375)
Screenshot: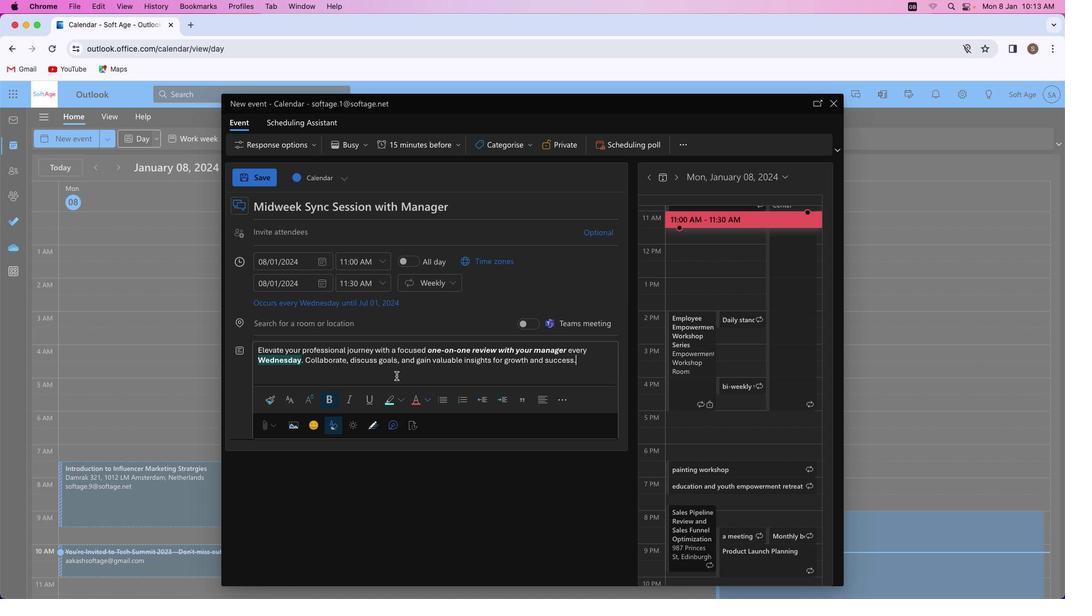 
Action: Mouse pressed left at (396, 375)
Screenshot: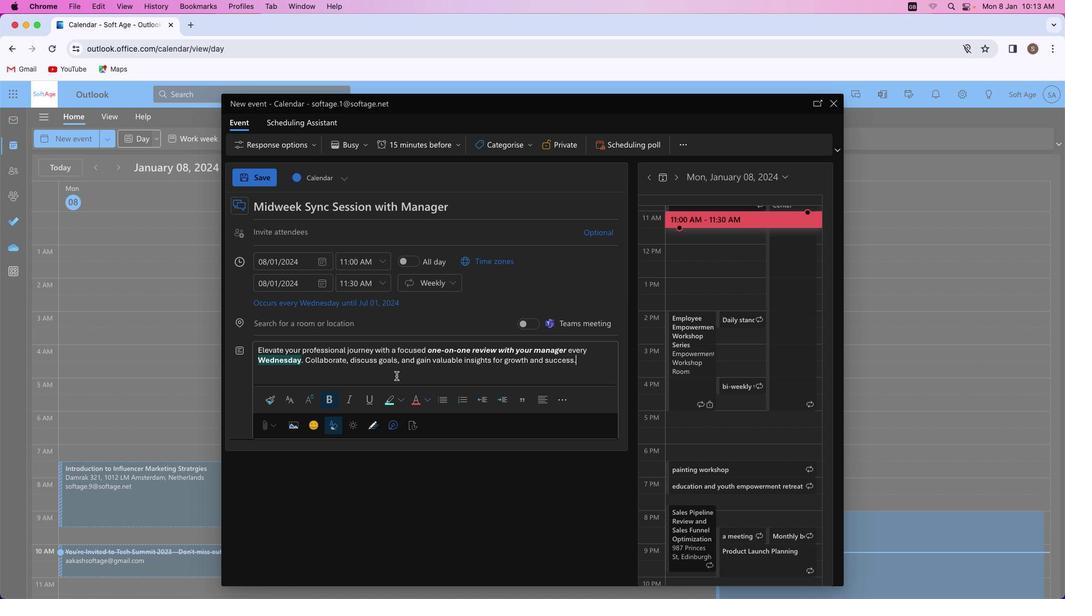
Action: Mouse moved to (428, 350)
Screenshot: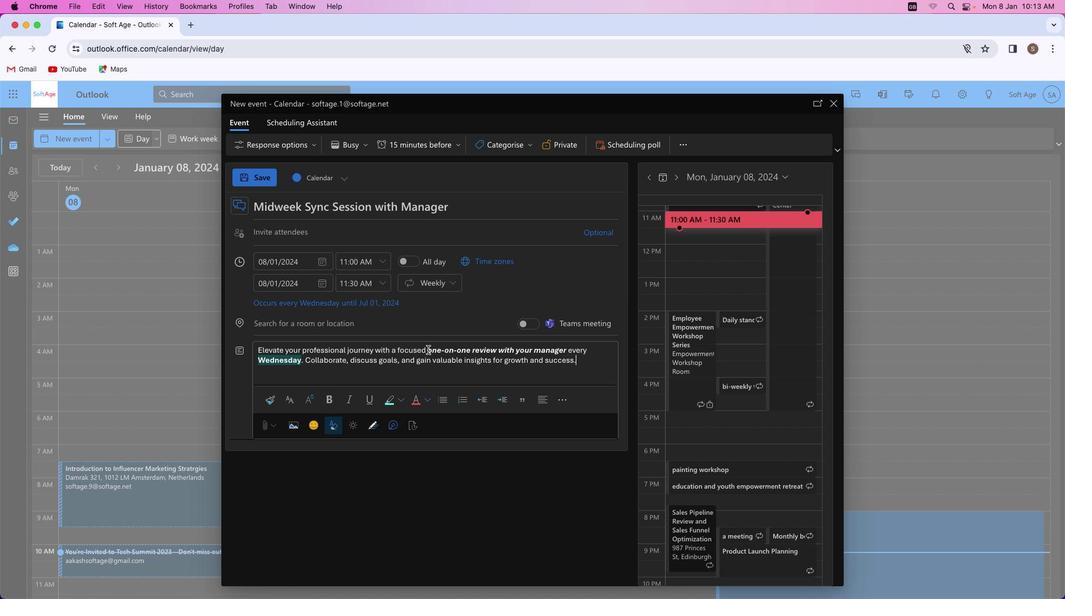 
Action: Mouse pressed left at (428, 350)
Screenshot: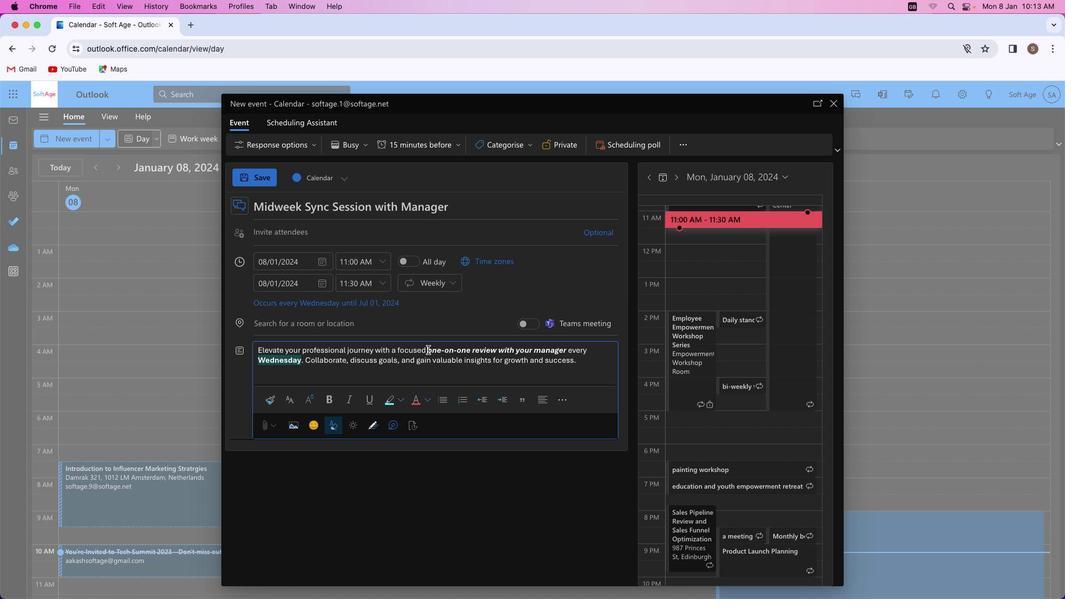 
Action: Mouse moved to (401, 399)
Screenshot: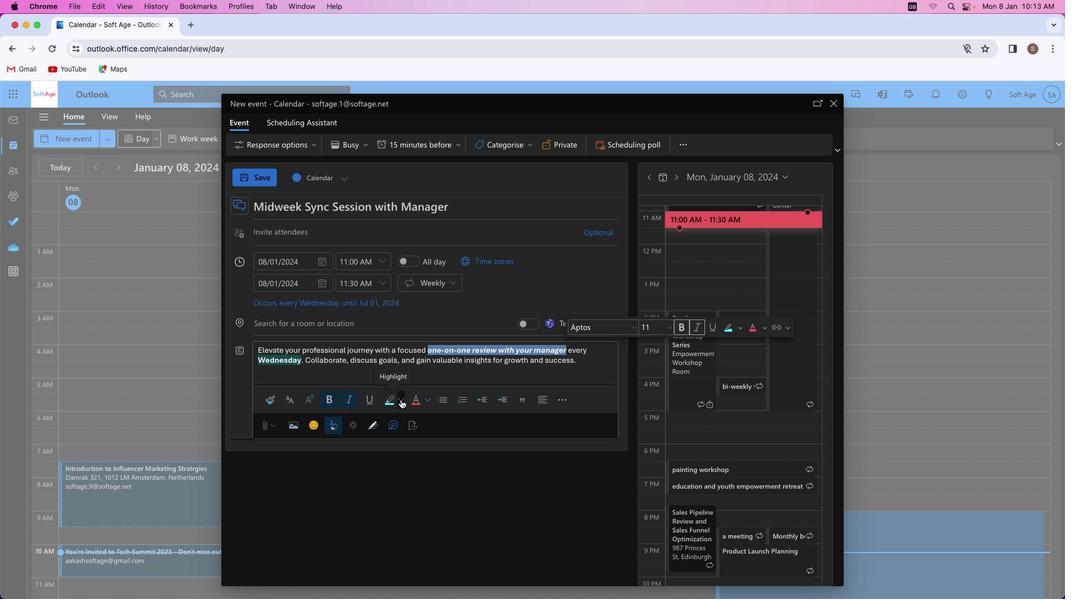 
Action: Mouse pressed left at (401, 399)
Screenshot: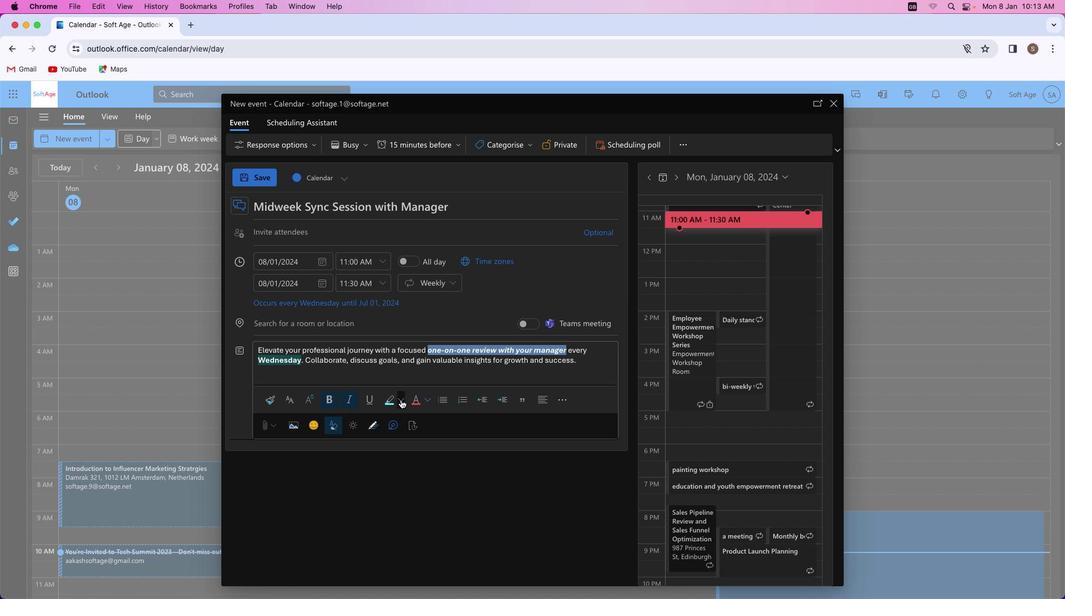 
Action: Mouse moved to (392, 436)
Screenshot: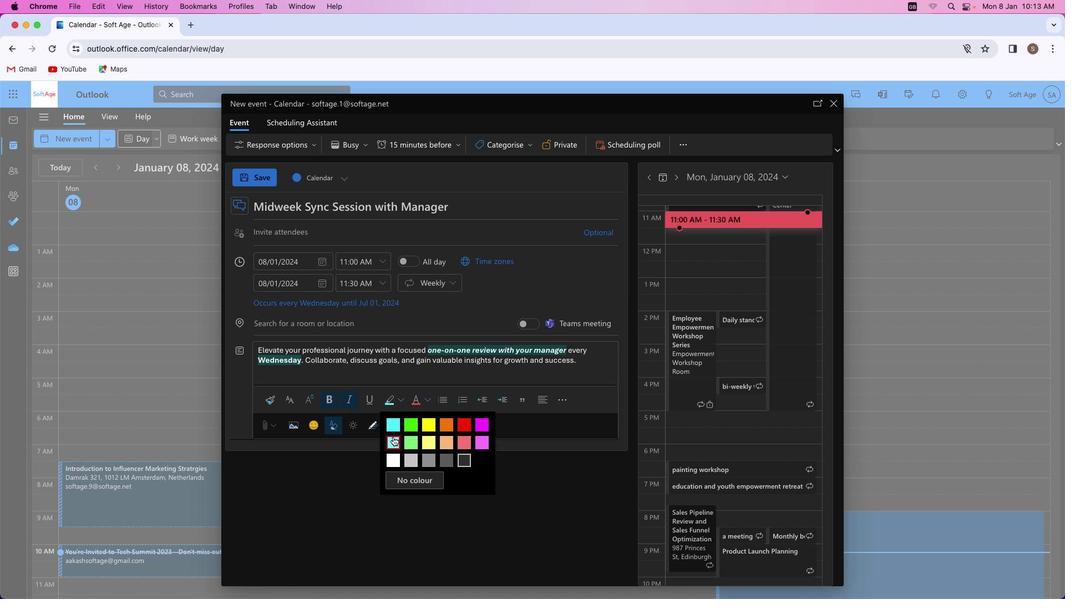 
Action: Mouse pressed left at (392, 436)
Screenshot: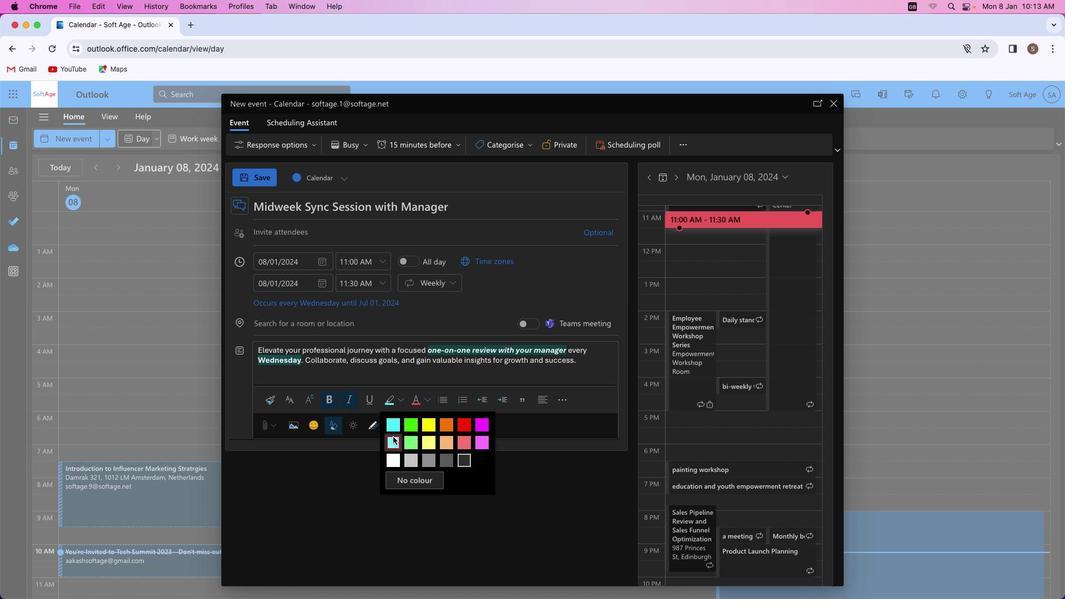 
Action: Mouse moved to (431, 385)
Screenshot: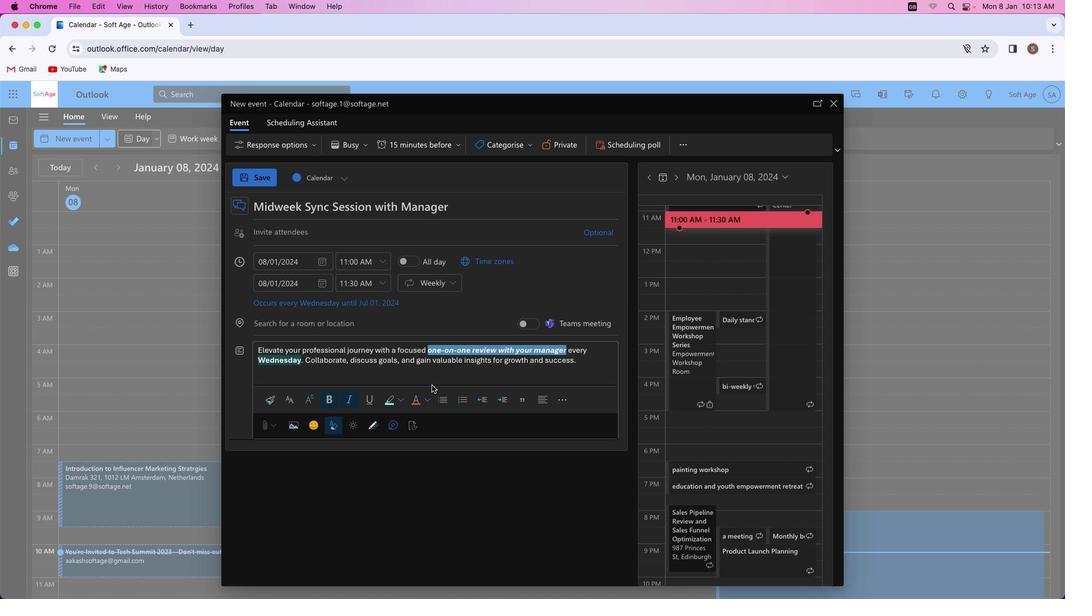 
Action: Mouse pressed left at (431, 385)
Screenshot: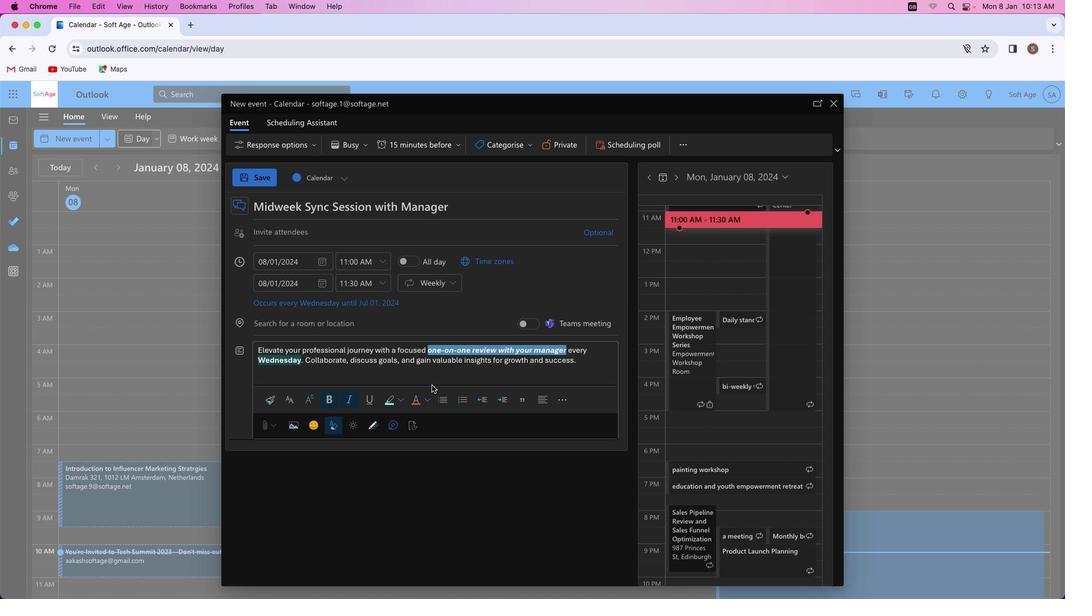
Action: Mouse moved to (276, 230)
Screenshot: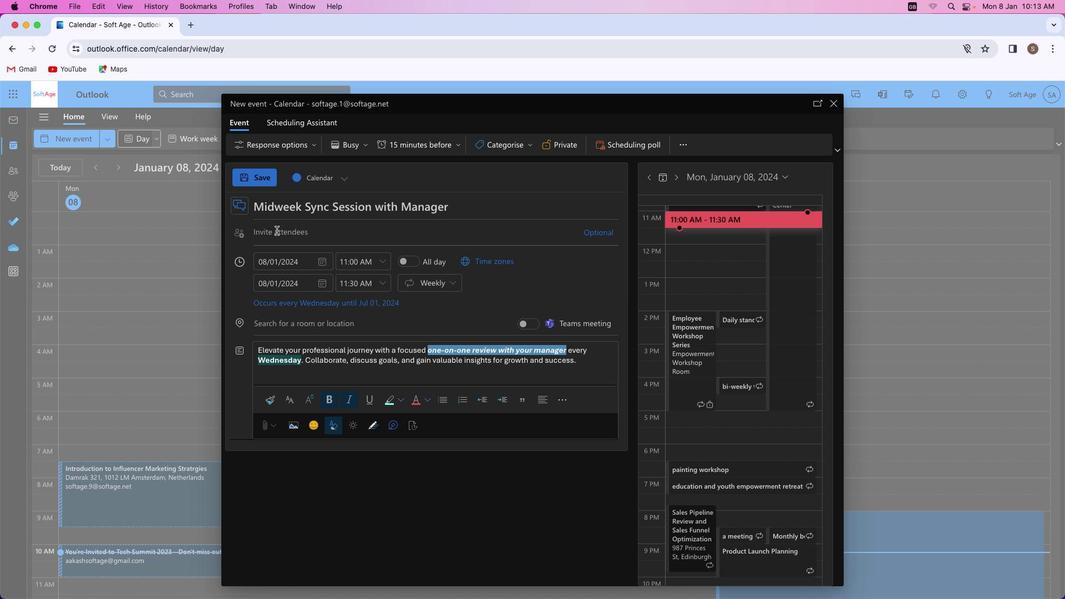 
Action: Mouse pressed left at (276, 230)
Screenshot: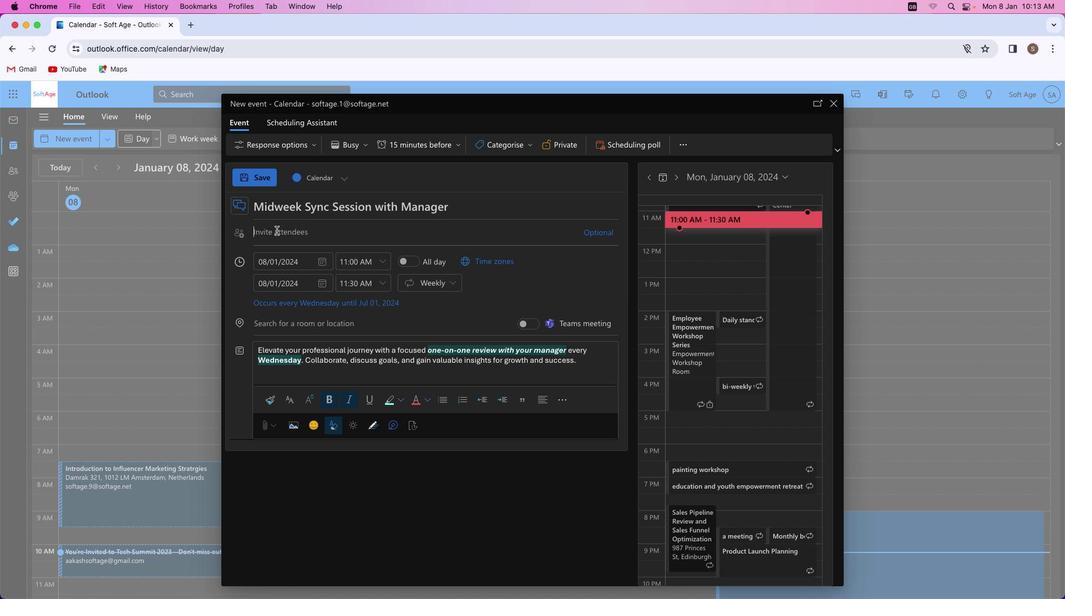 
Action: Key pressed Key.shift'S''h''i''v''a''m''y''a''d''a''v''s''m''4''1'Key.shift'@''o''u''t''l''o''o''k''.''c''o''m'
Screenshot: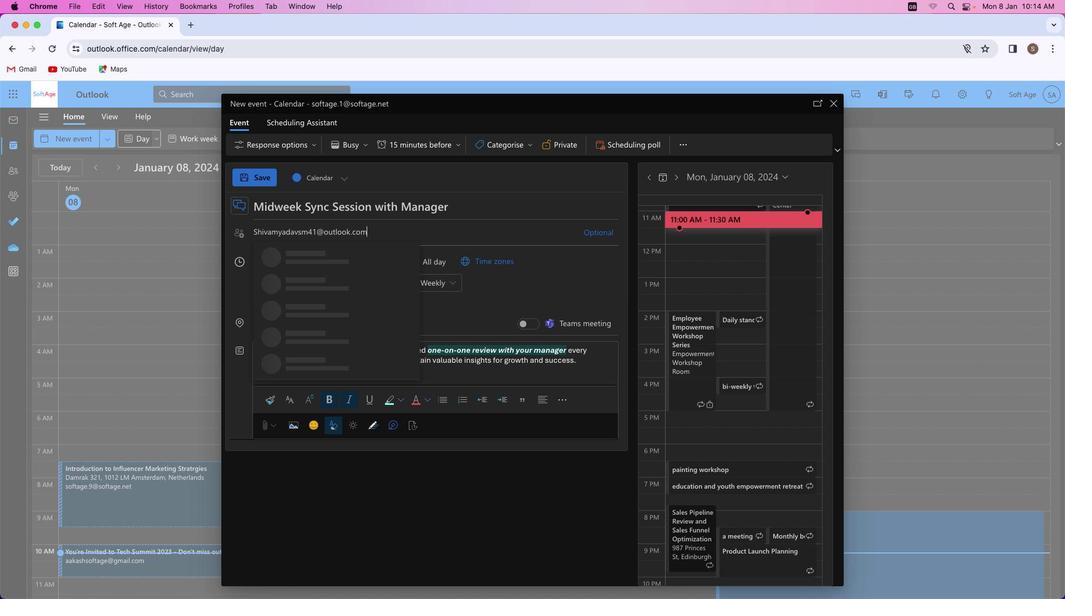 
Action: Mouse moved to (345, 252)
Screenshot: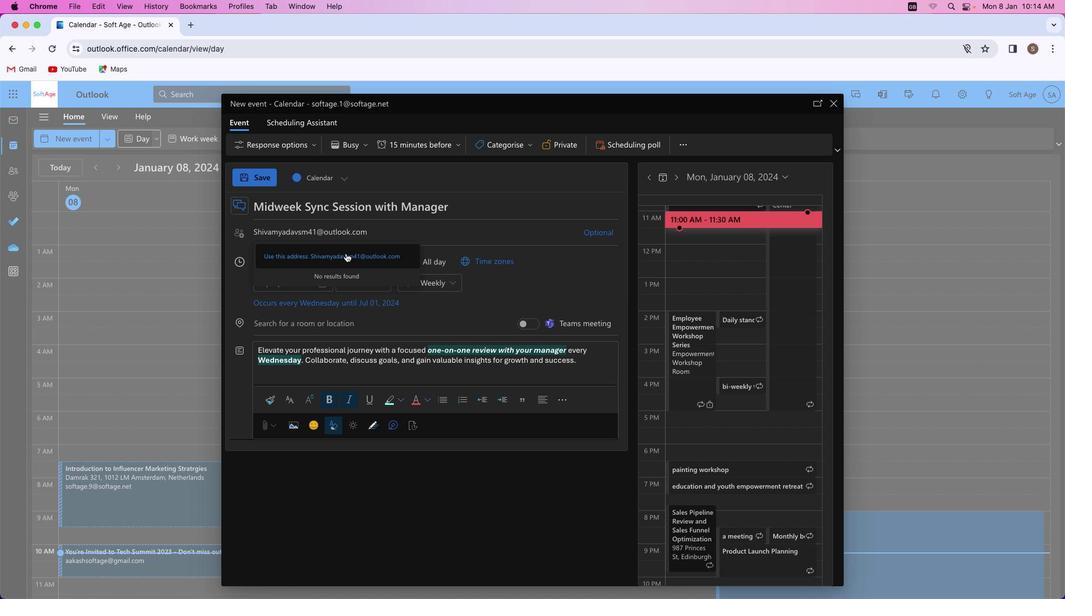 
Action: Mouse pressed left at (345, 252)
Screenshot: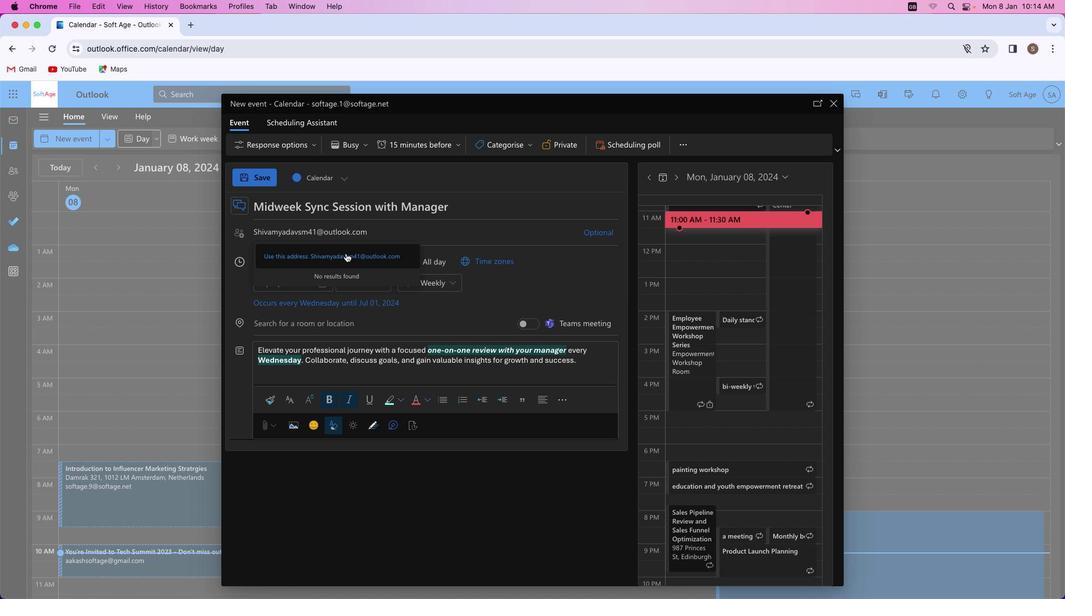 
Action: Mouse moved to (323, 407)
Screenshot: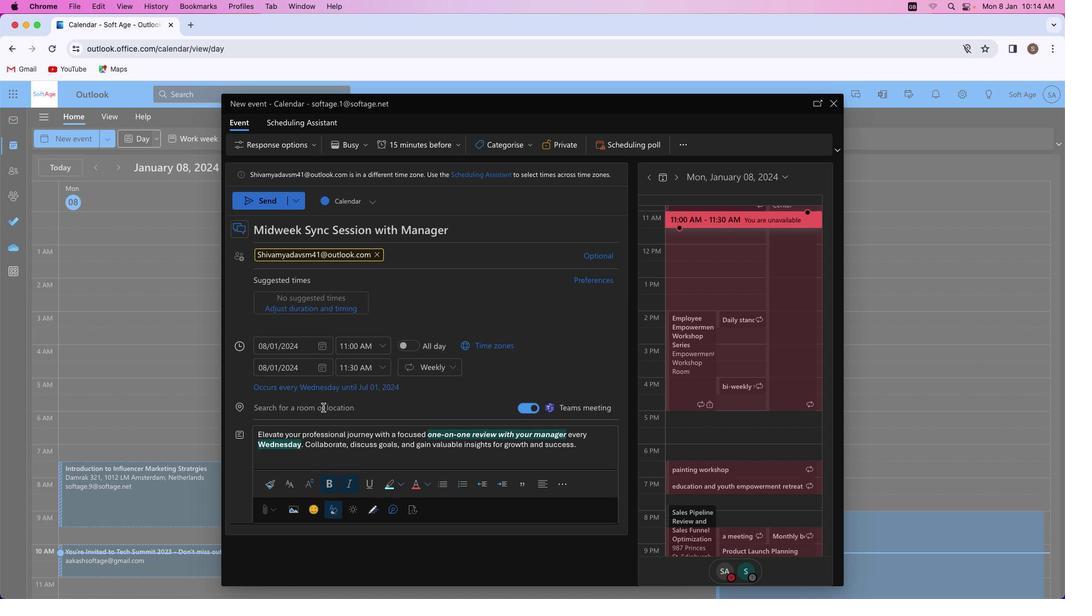 
Action: Mouse pressed left at (323, 407)
Screenshot: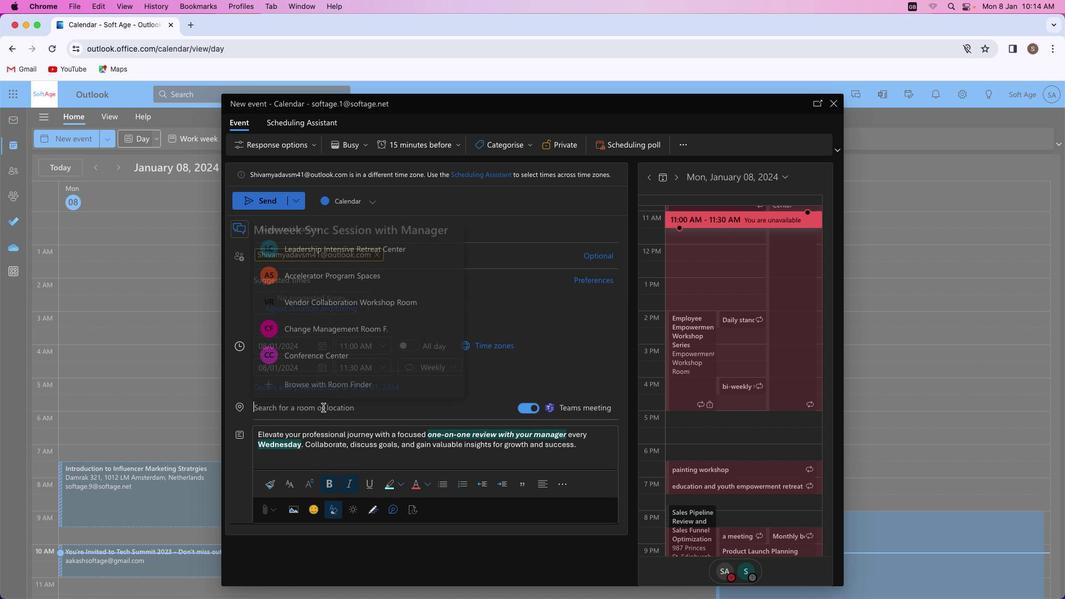 
Action: Mouse moved to (297, 408)
Screenshot: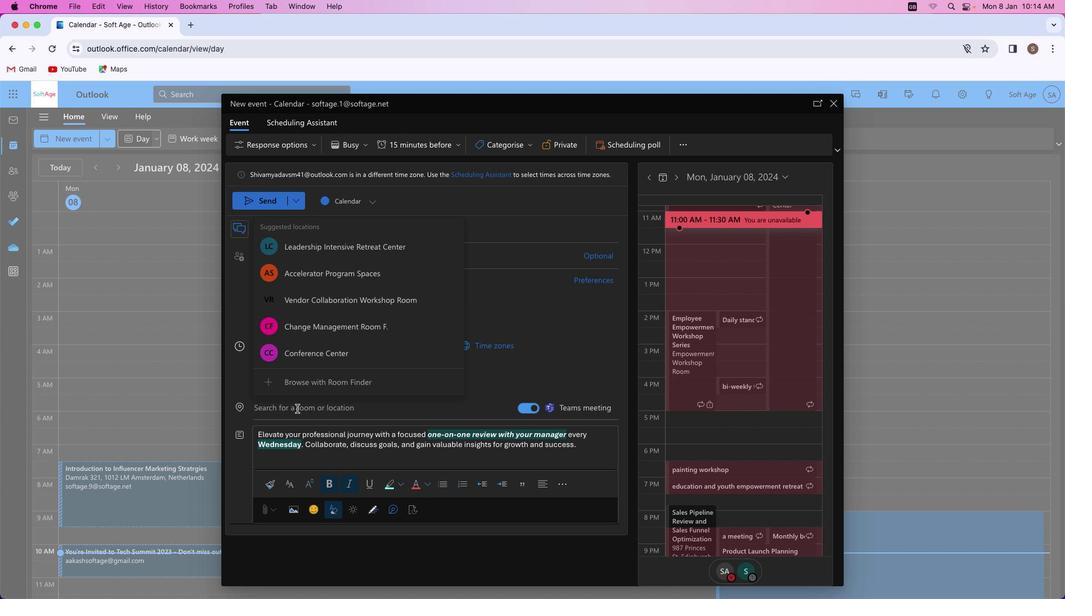 
Action: Key pressed Key.shift'R''e''v''i''e''w'
Screenshot: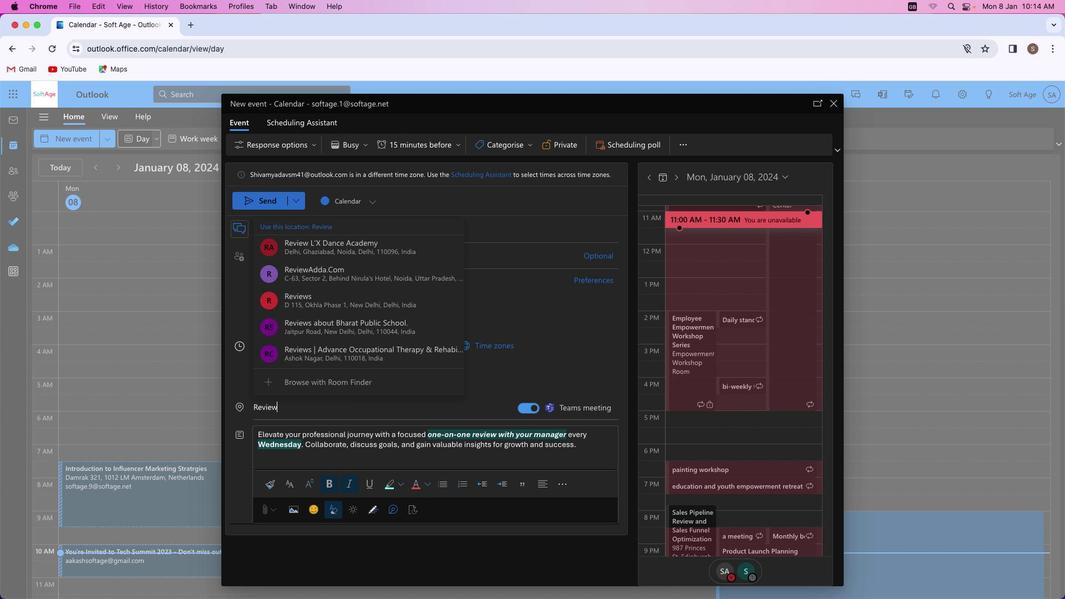 
Action: Mouse moved to (321, 274)
Screenshot: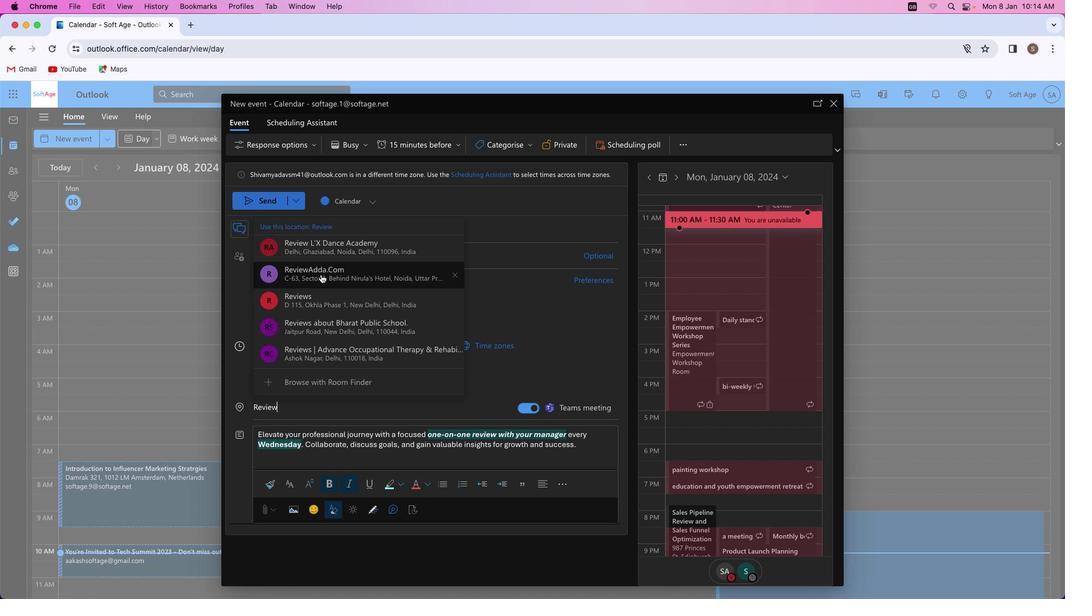 
Action: Mouse pressed left at (321, 274)
Screenshot: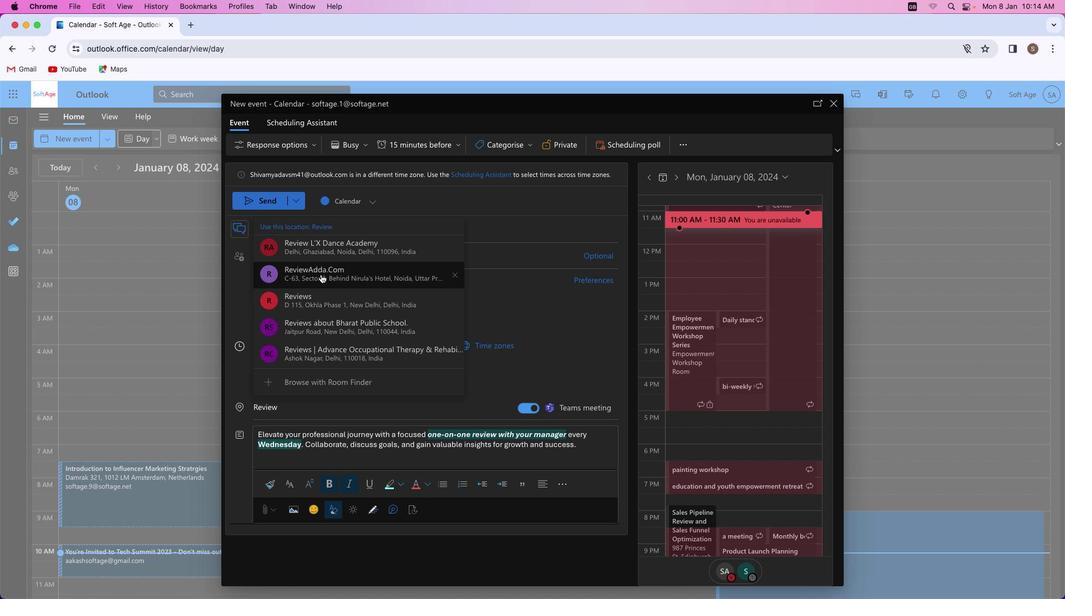 
Action: Mouse moved to (265, 200)
Screenshot: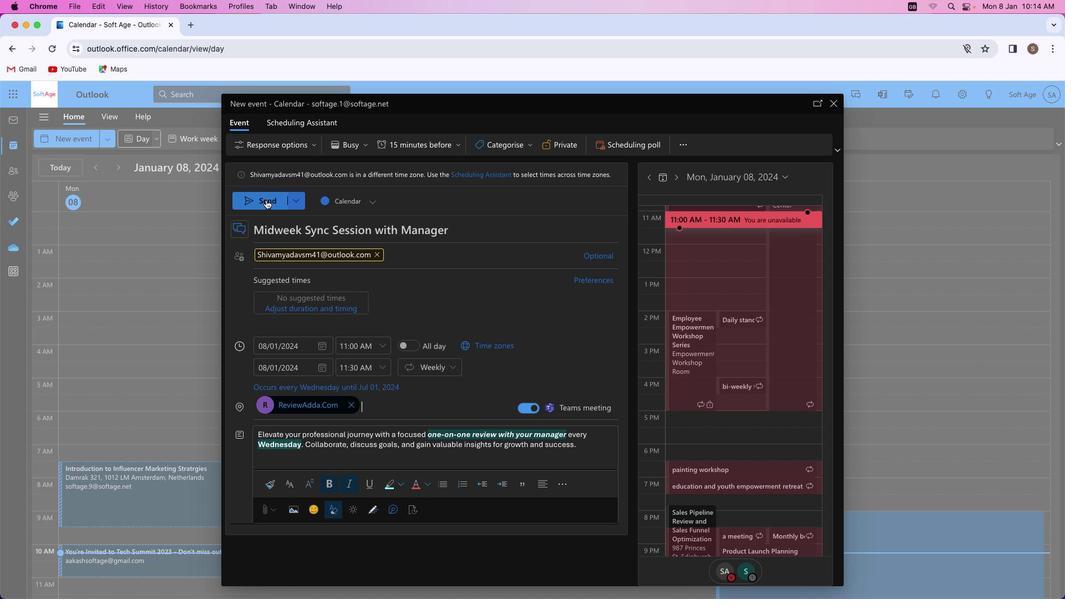 
Action: Mouse pressed left at (265, 200)
Screenshot: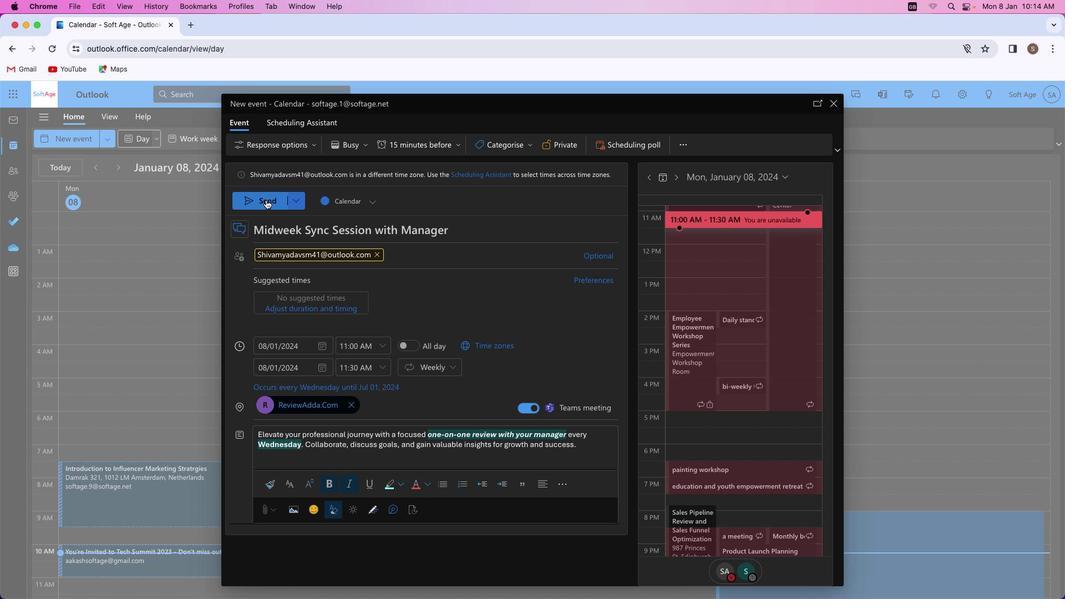 
Action: Mouse moved to (545, 360)
Screenshot: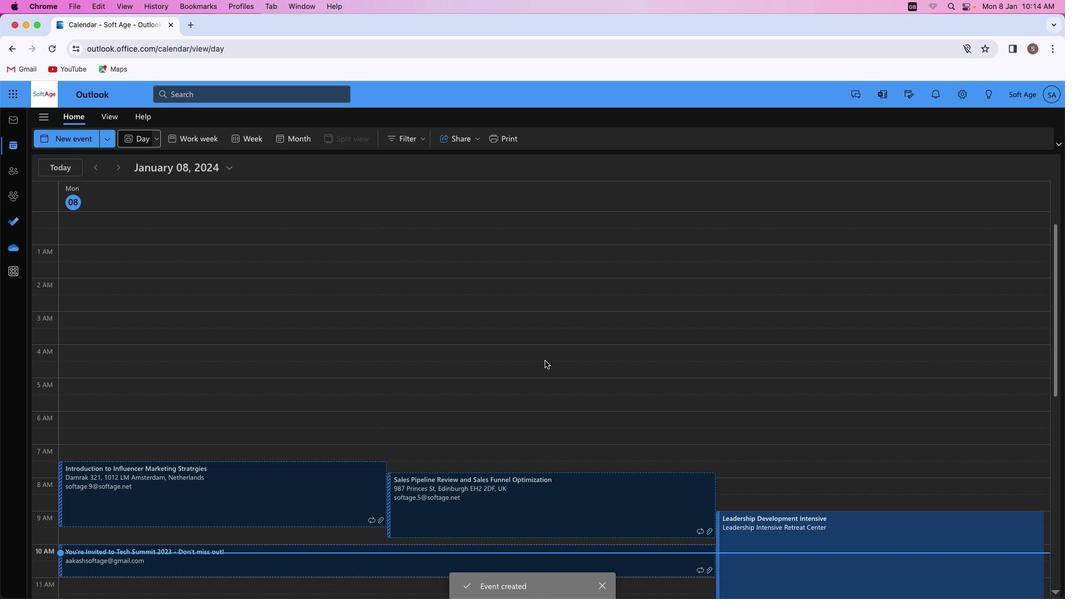 
